 Task: Find connections with filter location Valence with filter topic #Recruitmentwith filter profile language Spanish with filter current company Ambuja Cements Limited with filter school Patna Science College with filter industry Renewable Energy Equipment Manufacturing with filter service category DJing with filter keywords title Video Game Writer
Action: Mouse pressed left at (267, 200)
Screenshot: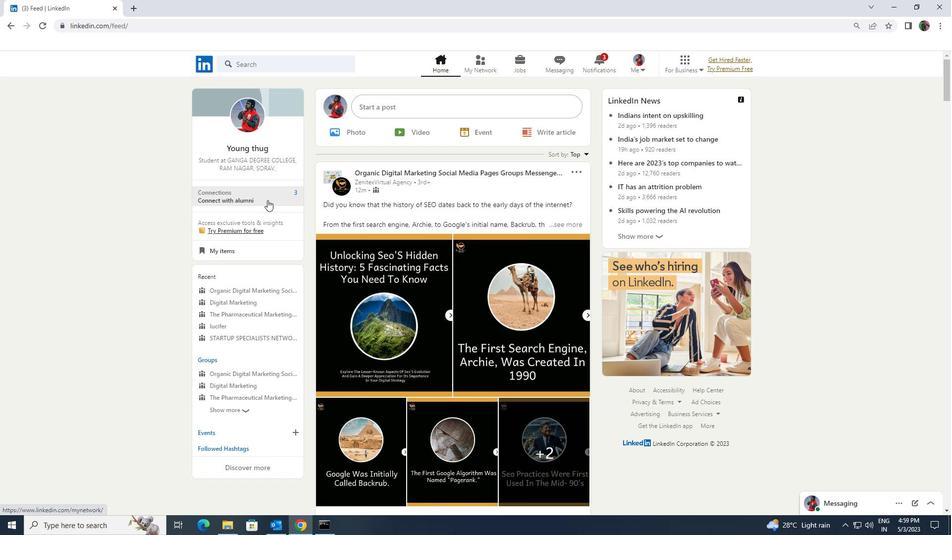 
Action: Mouse moved to (283, 120)
Screenshot: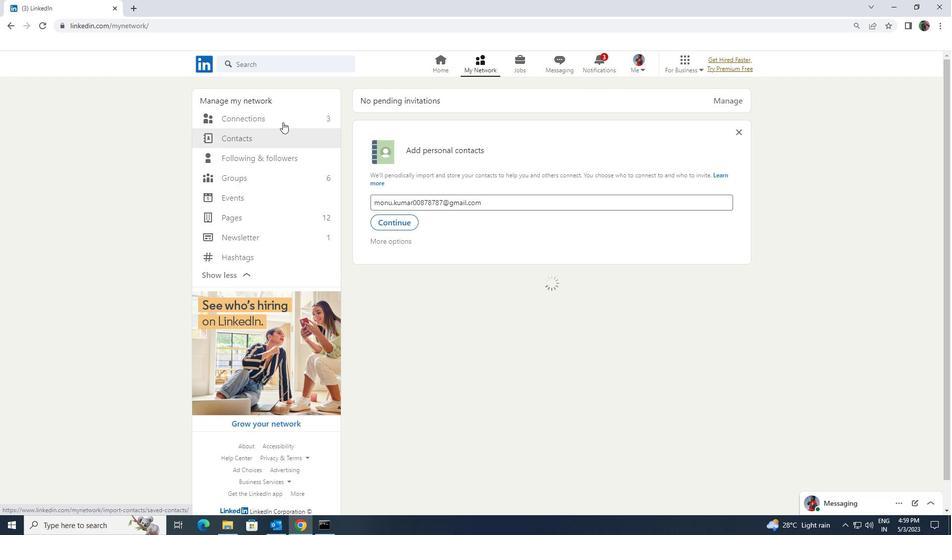 
Action: Mouse pressed left at (283, 120)
Screenshot: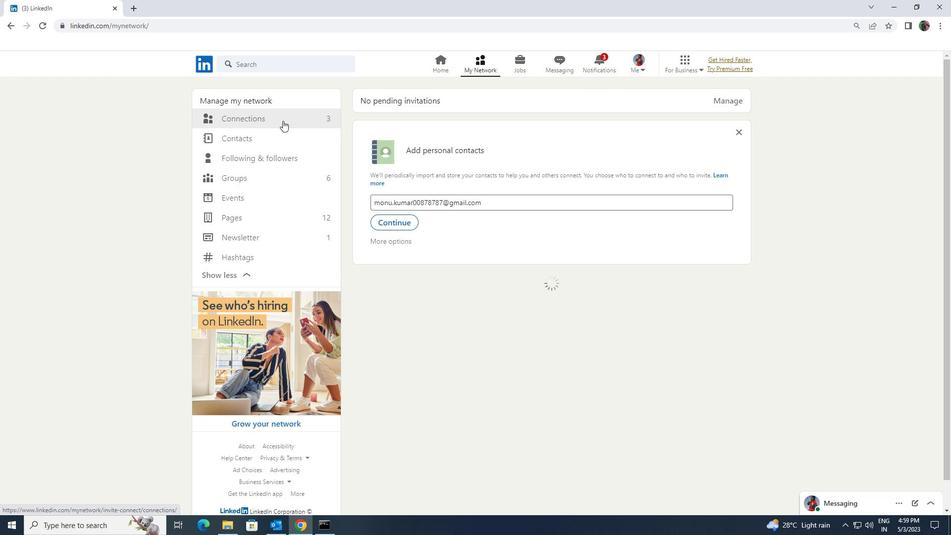 
Action: Mouse moved to (537, 121)
Screenshot: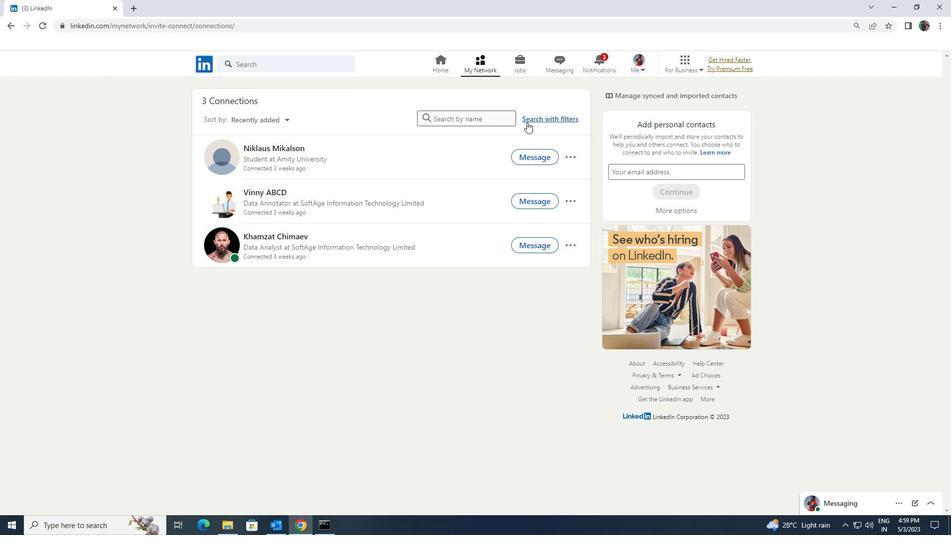 
Action: Mouse pressed left at (537, 121)
Screenshot: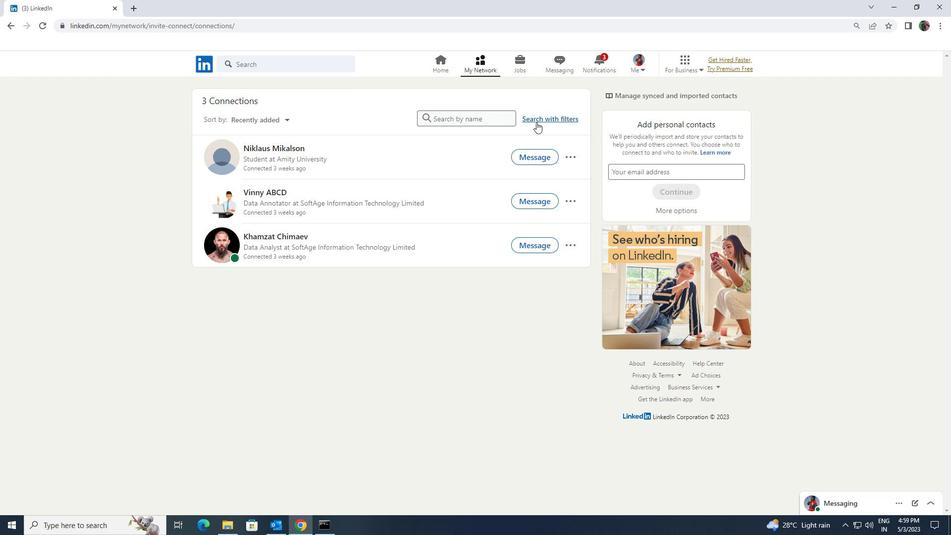 
Action: Mouse moved to (511, 91)
Screenshot: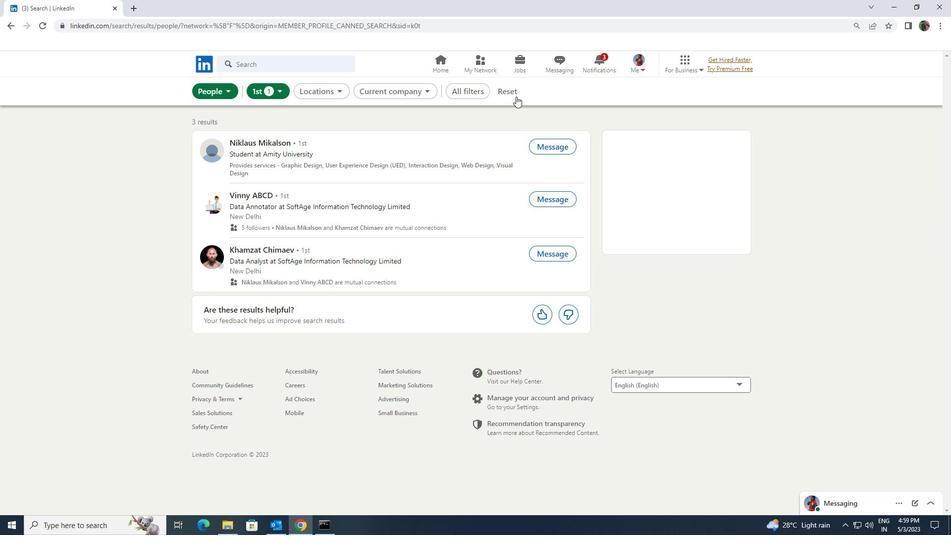 
Action: Mouse pressed left at (511, 91)
Screenshot: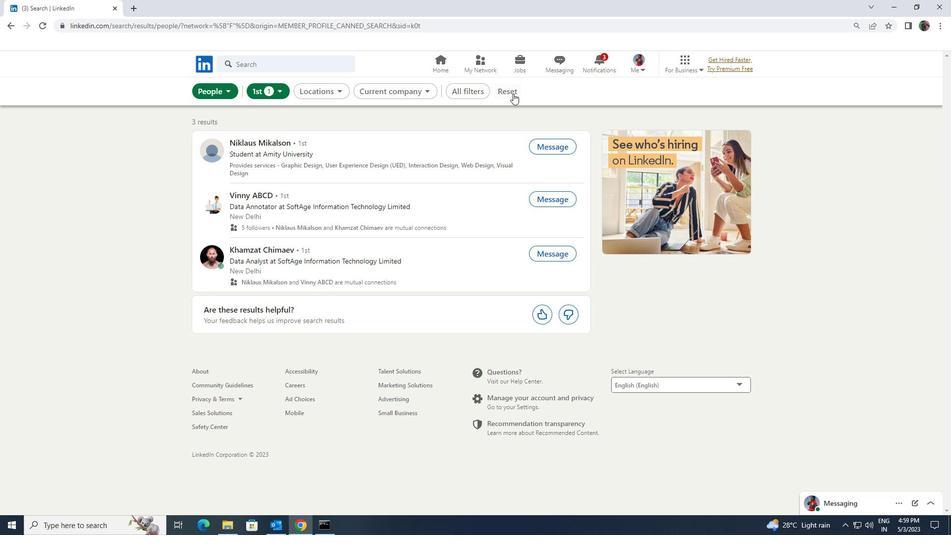 
Action: Mouse moved to (495, 88)
Screenshot: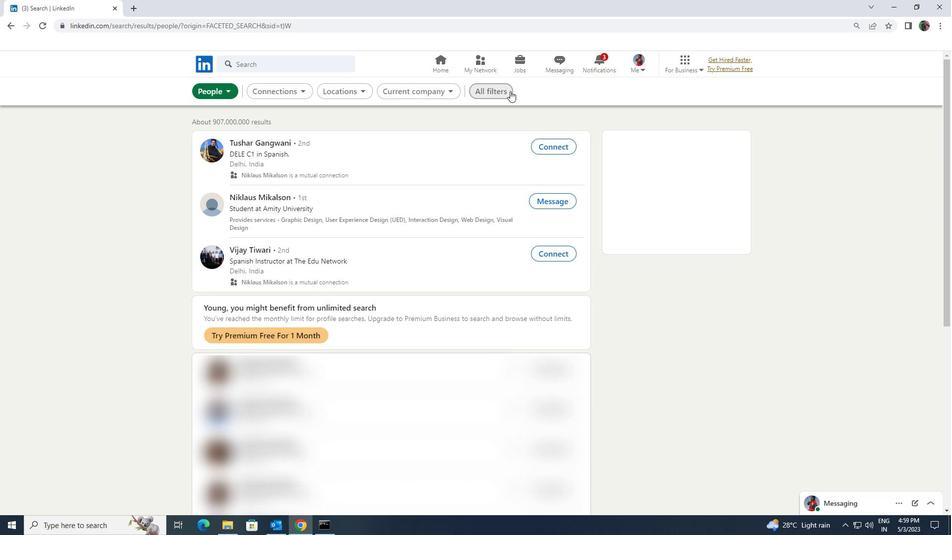 
Action: Mouse pressed left at (495, 88)
Screenshot: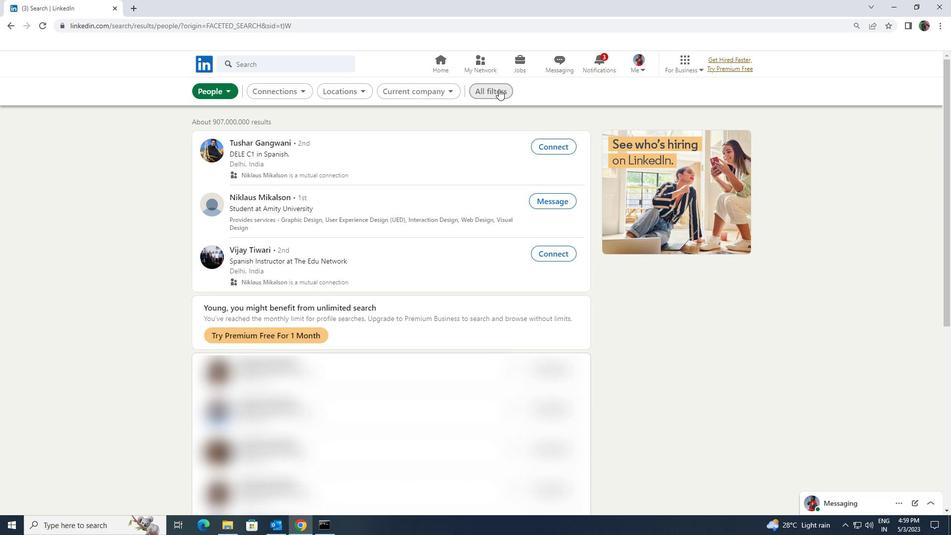 
Action: Mouse moved to (822, 384)
Screenshot: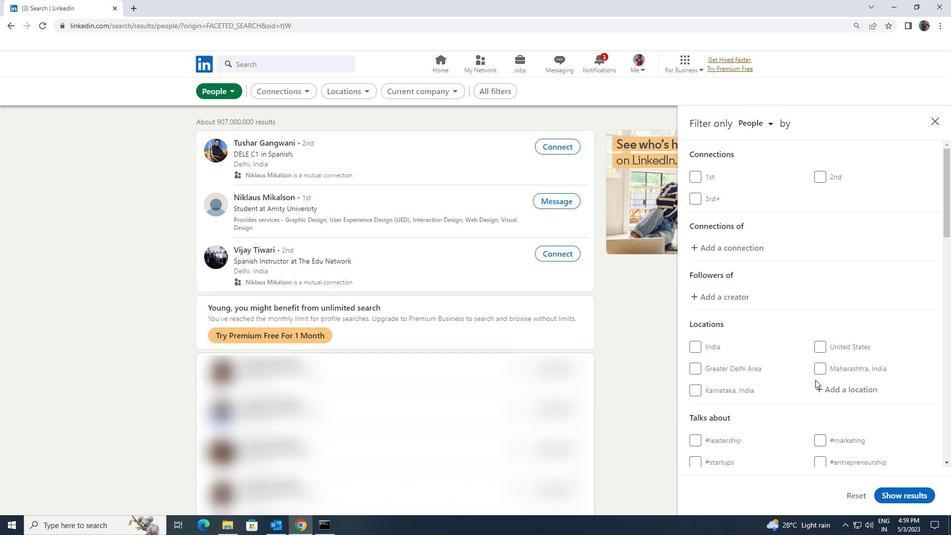 
Action: Mouse pressed left at (822, 384)
Screenshot: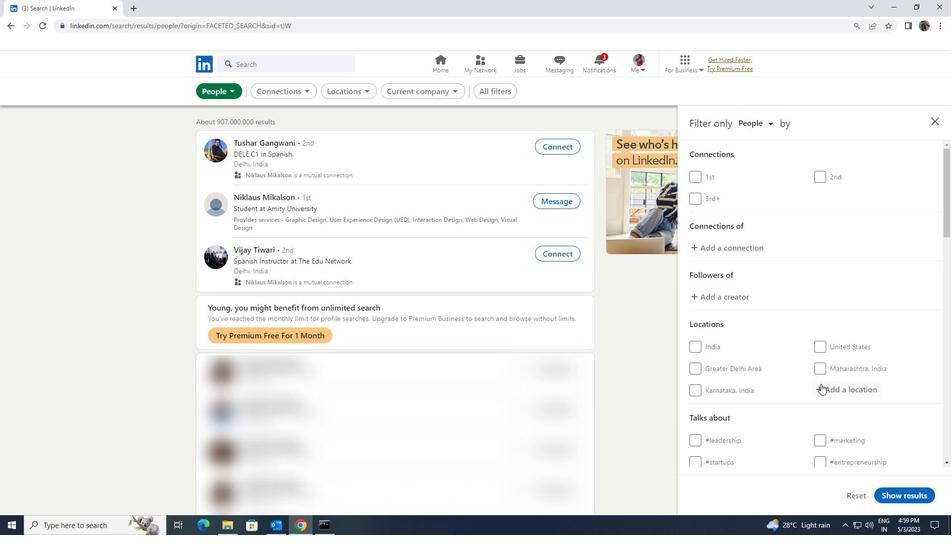 
Action: Key pressed <Key.shift>VALENCE
Screenshot: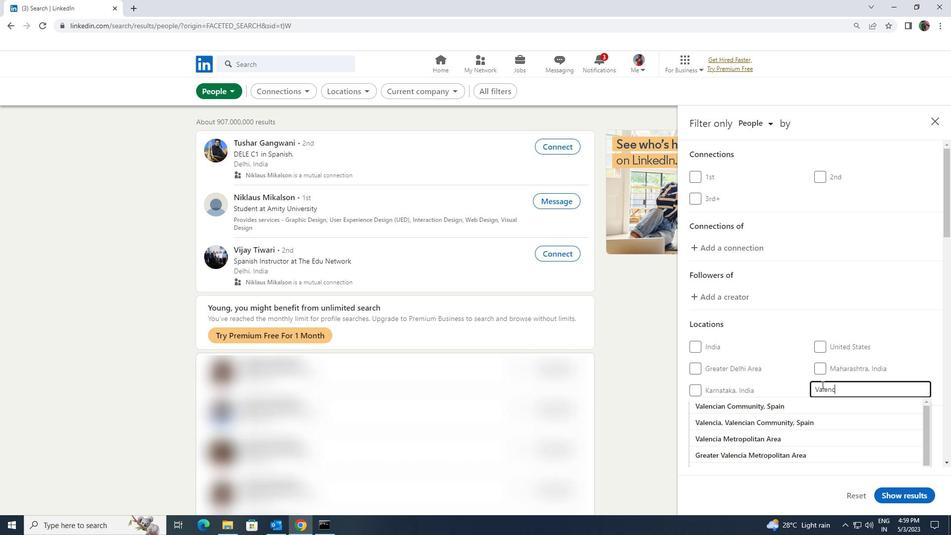 
Action: Mouse moved to (817, 401)
Screenshot: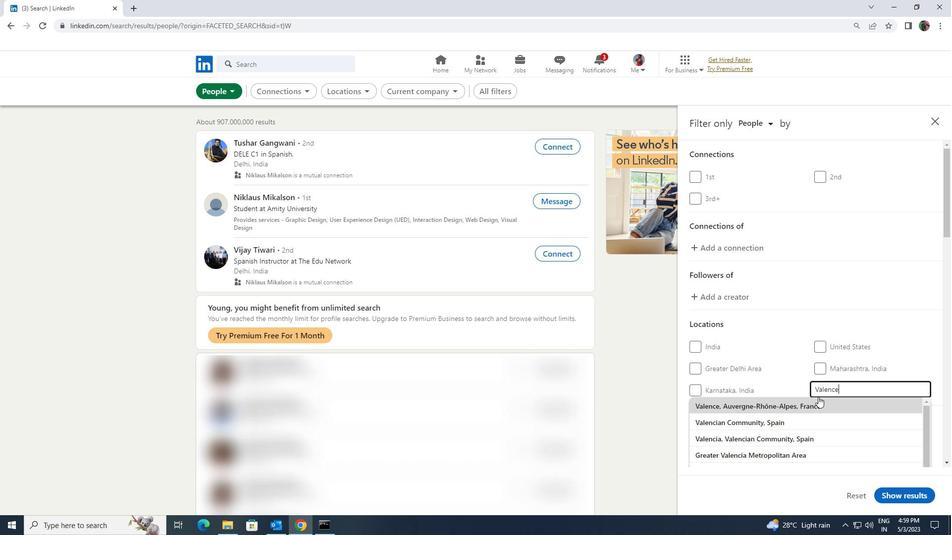 
Action: Mouse pressed left at (817, 401)
Screenshot: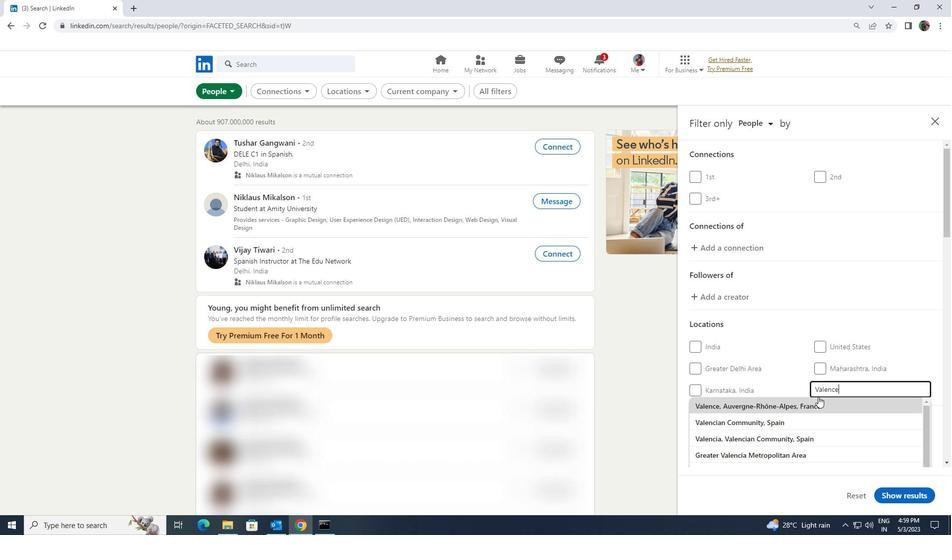 
Action: Mouse scrolled (817, 400) with delta (0, 0)
Screenshot: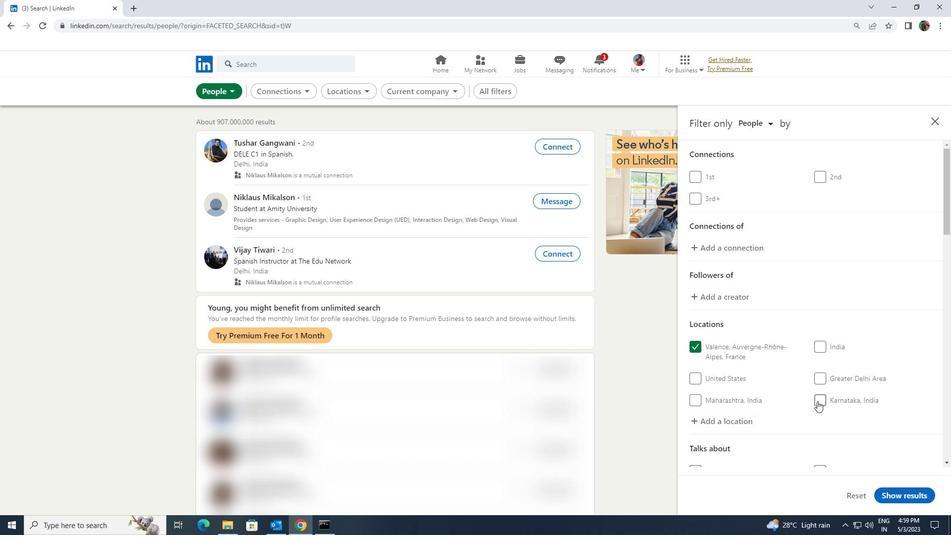 
Action: Mouse scrolled (817, 400) with delta (0, 0)
Screenshot: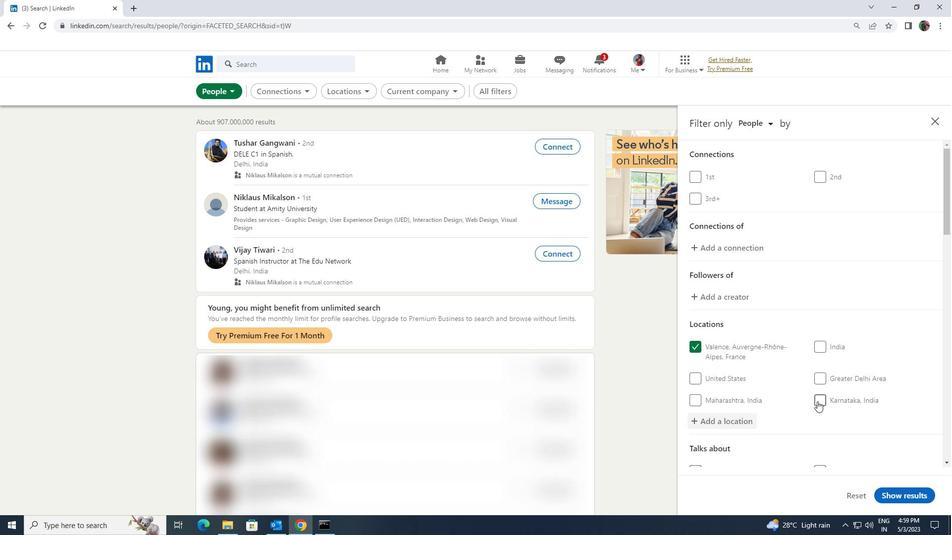
Action: Mouse moved to (825, 415)
Screenshot: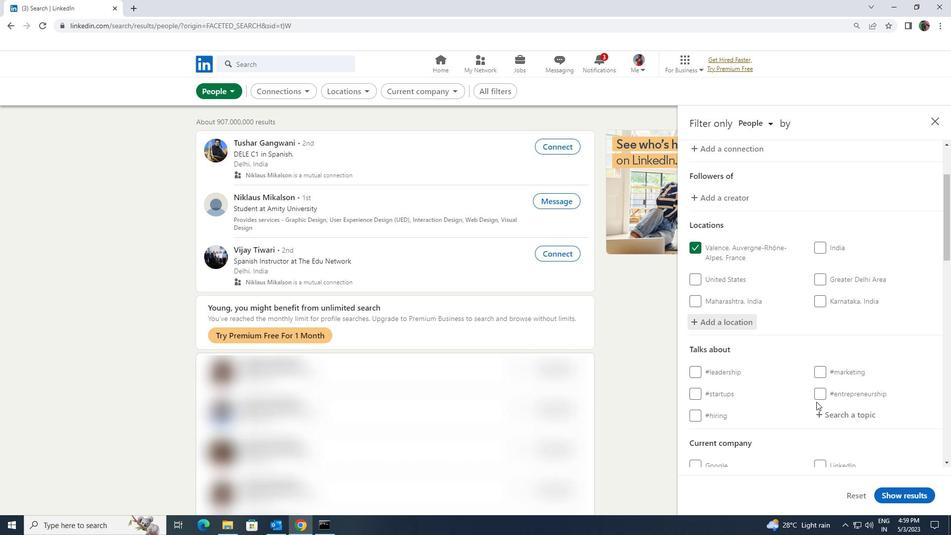 
Action: Mouse pressed left at (825, 415)
Screenshot: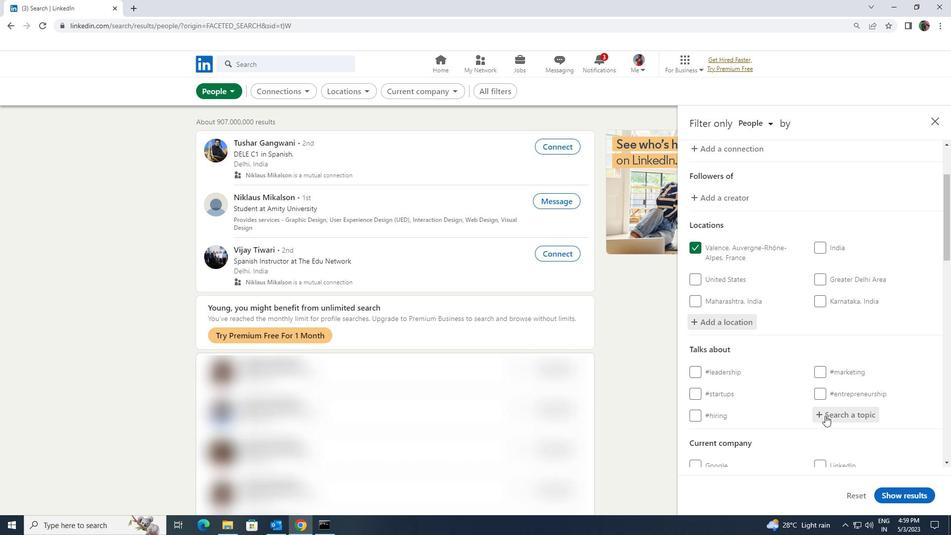 
Action: Mouse moved to (825, 416)
Screenshot: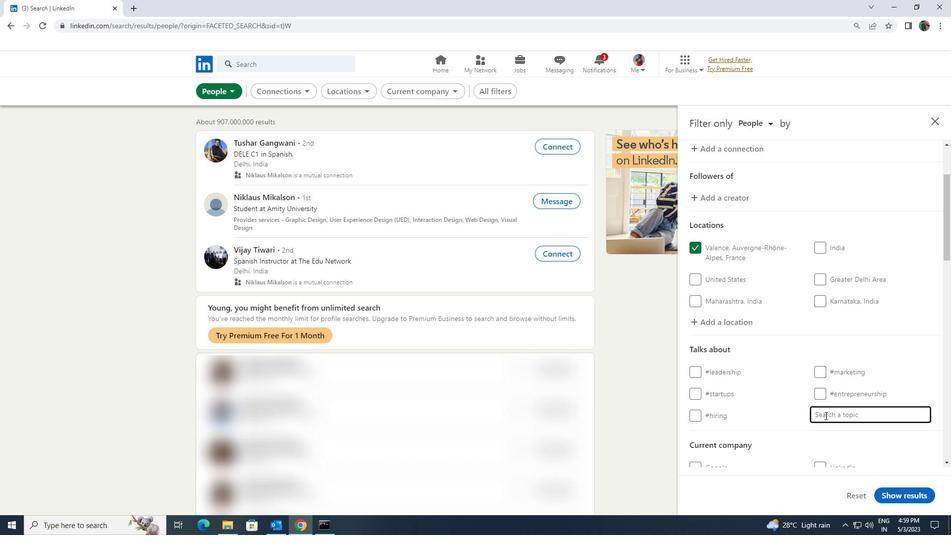 
Action: Key pressed <Key.shift><Key.shift><Key.shift><Key.shift><Key.shift><Key.shift><Key.shift><Key.shift>RECURITMENTS
Screenshot: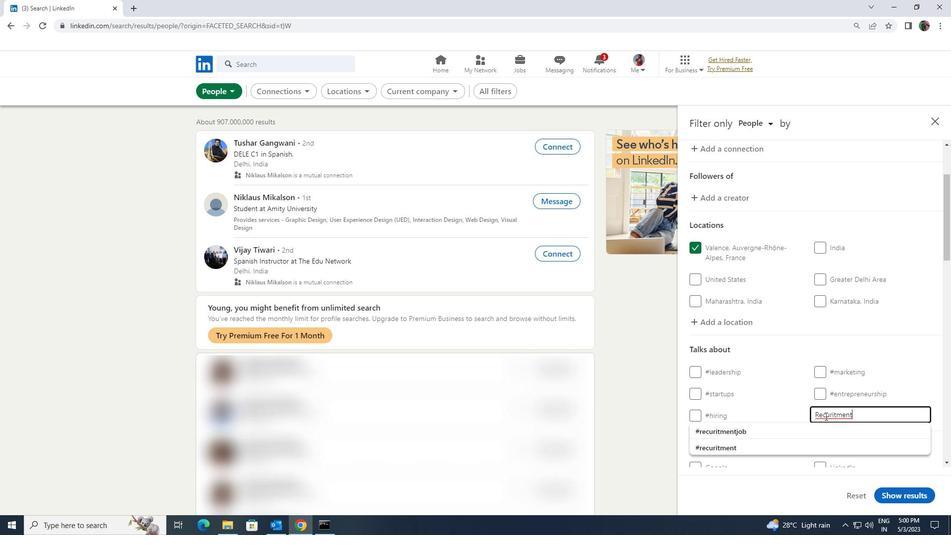 
Action: Mouse moved to (819, 424)
Screenshot: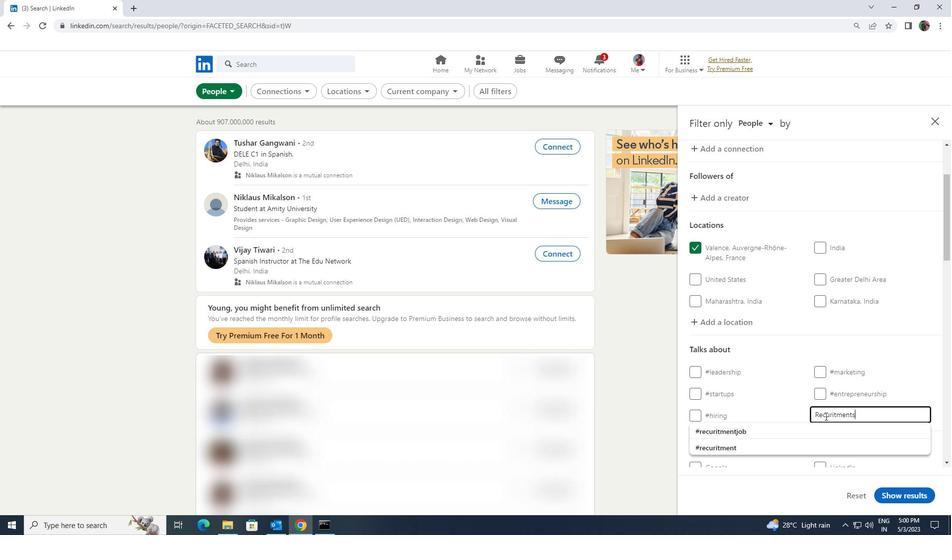 
Action: Key pressed <Key.enter>
Screenshot: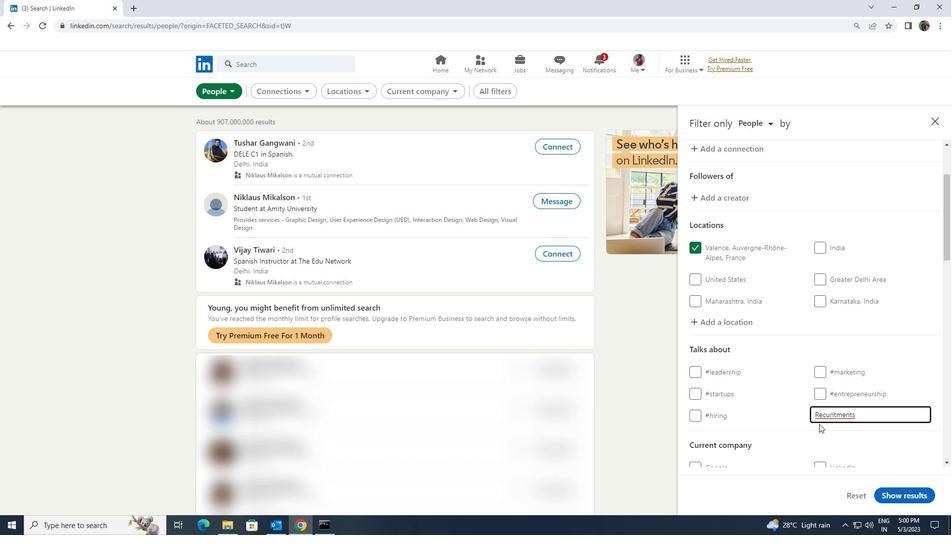 
Action: Mouse scrolled (819, 423) with delta (0, 0)
Screenshot: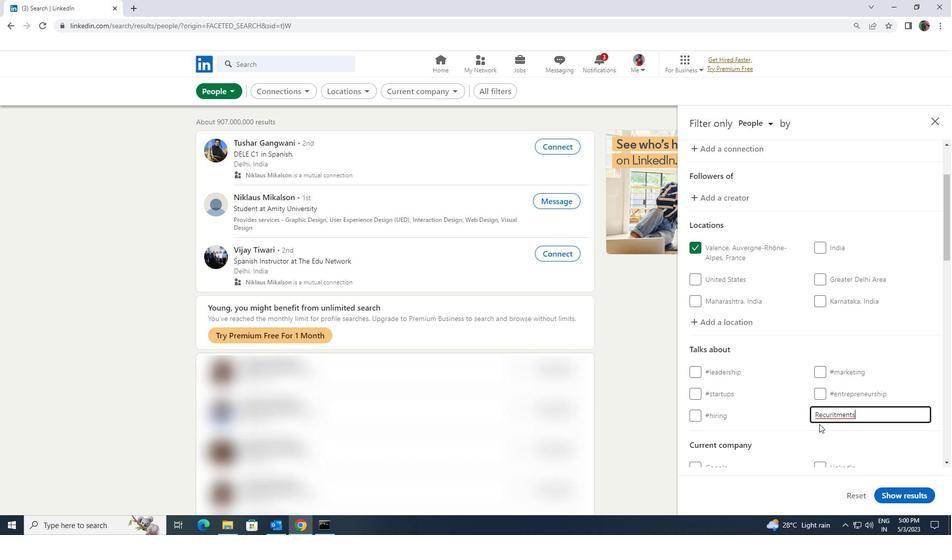 
Action: Mouse scrolled (819, 423) with delta (0, 0)
Screenshot: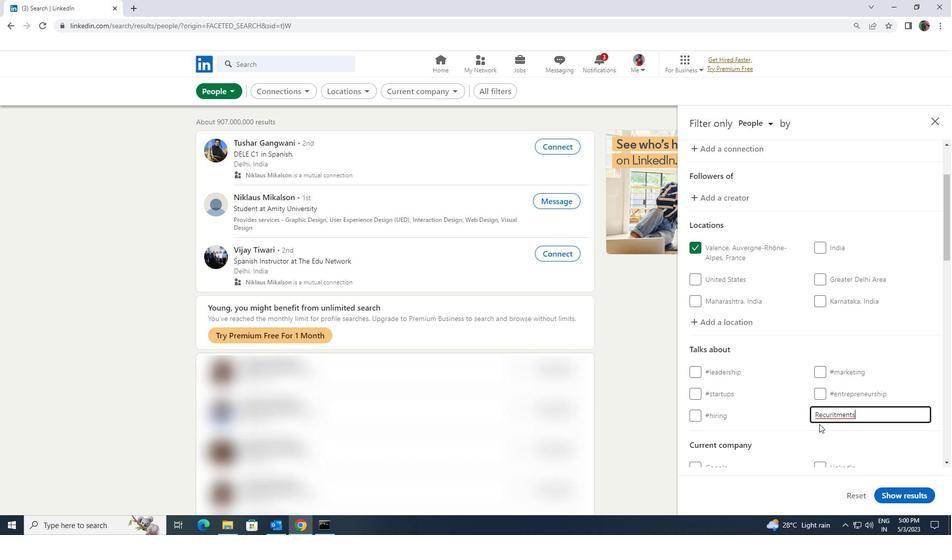 
Action: Mouse moved to (820, 420)
Screenshot: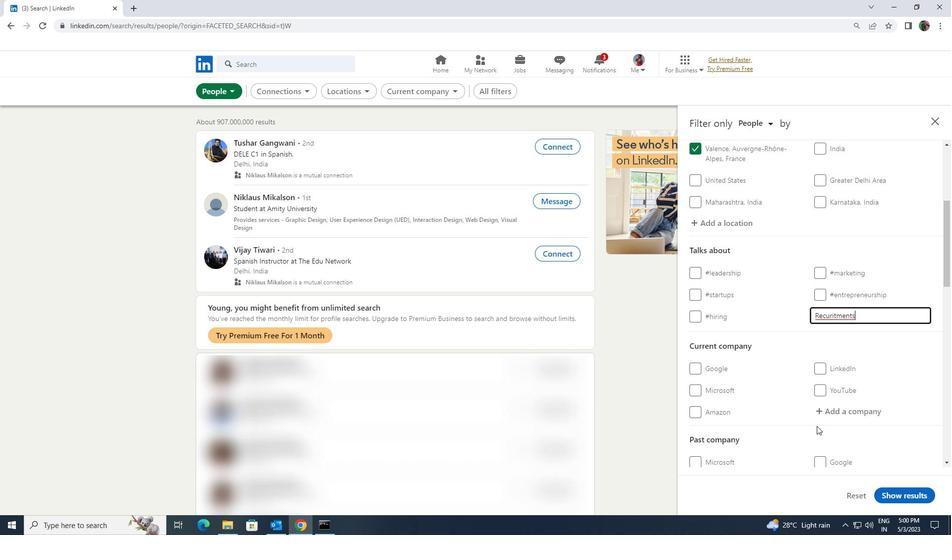 
Action: Mouse scrolled (820, 420) with delta (0, 0)
Screenshot: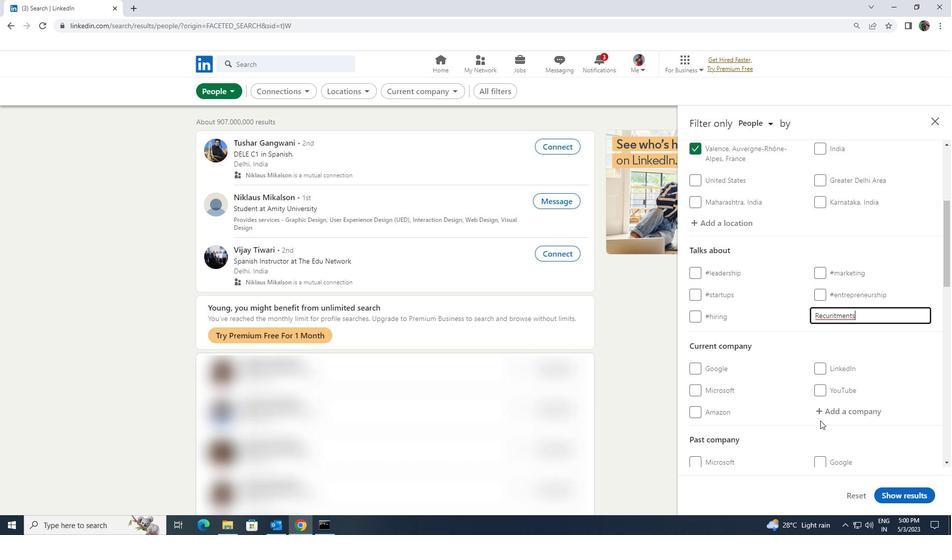 
Action: Mouse scrolled (820, 420) with delta (0, 0)
Screenshot: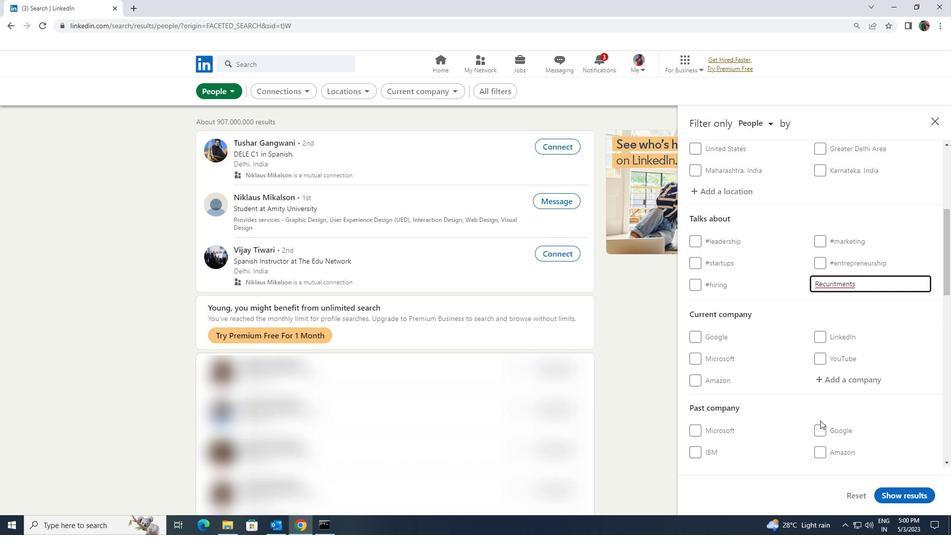 
Action: Mouse scrolled (820, 420) with delta (0, 0)
Screenshot: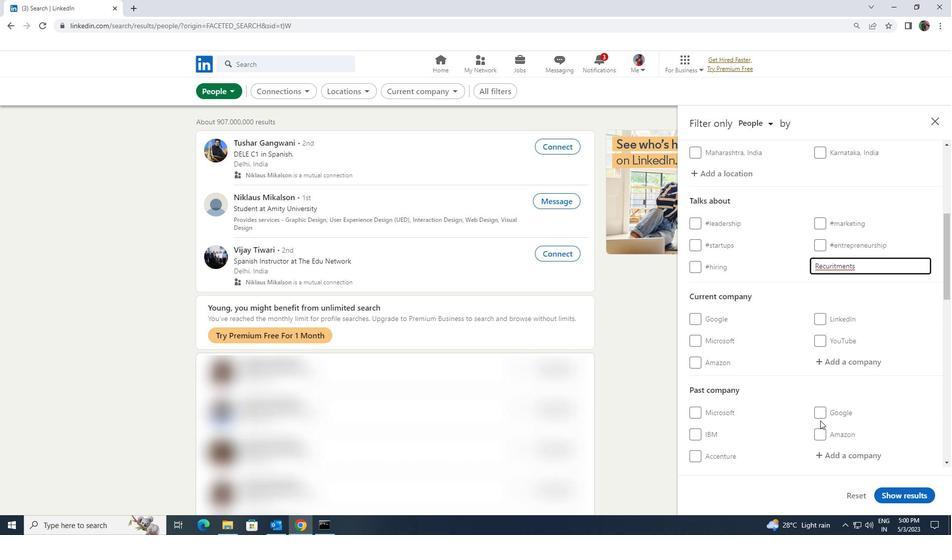 
Action: Mouse scrolled (820, 420) with delta (0, 0)
Screenshot: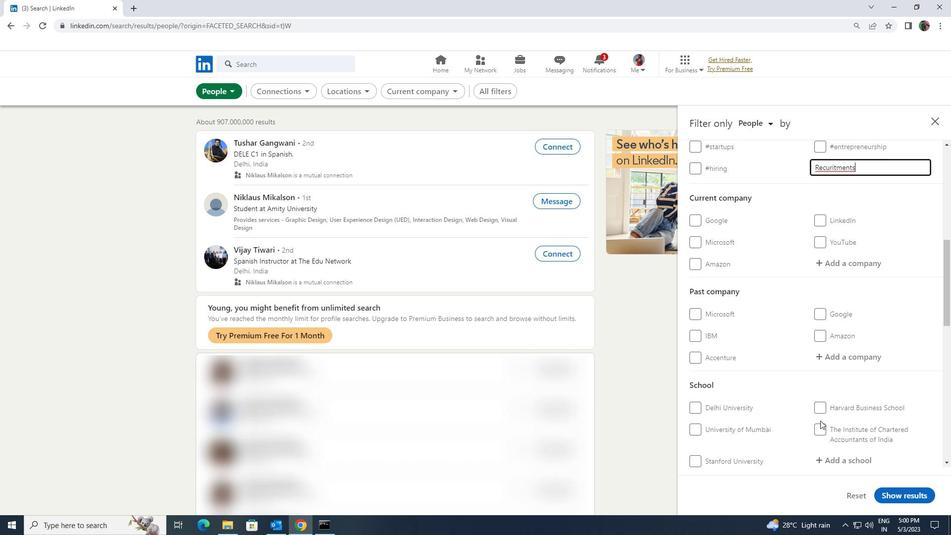 
Action: Mouse scrolled (820, 420) with delta (0, 0)
Screenshot: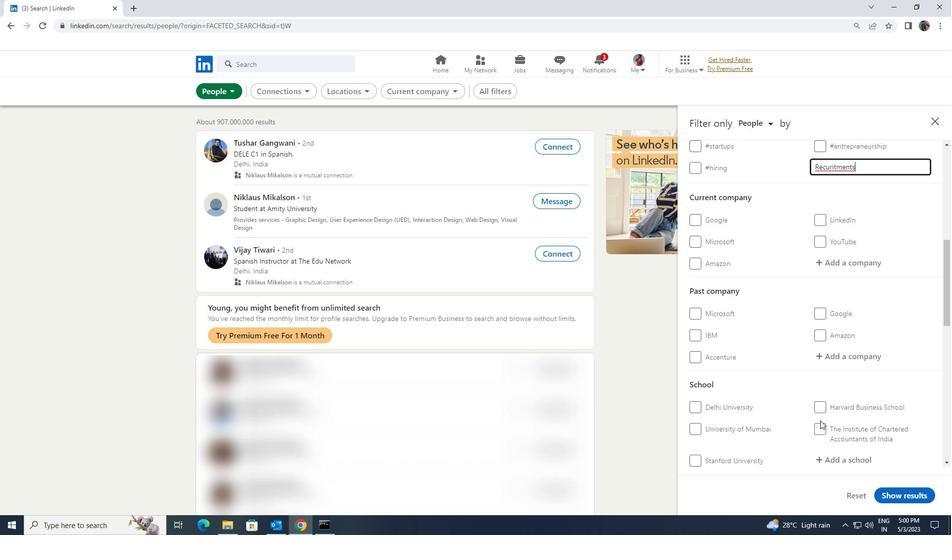 
Action: Mouse scrolled (820, 420) with delta (0, 0)
Screenshot: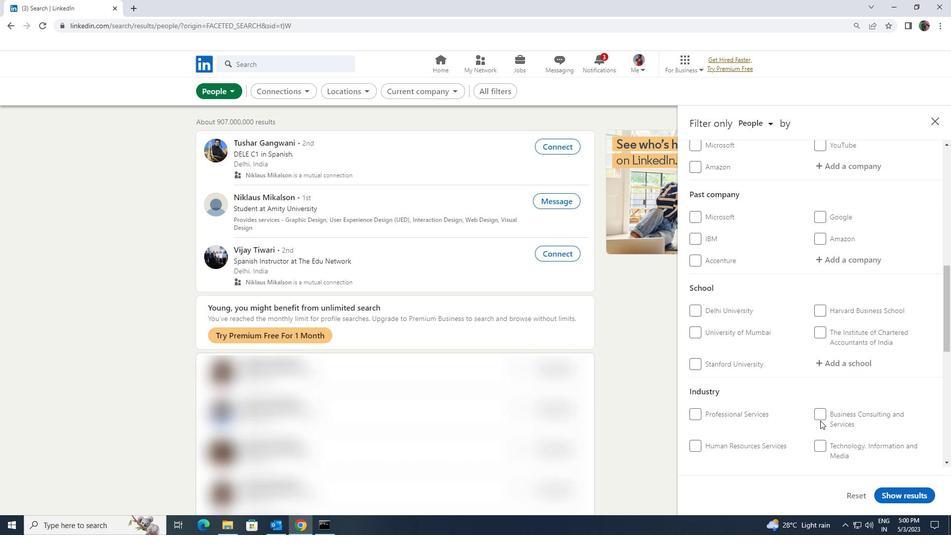 
Action: Mouse scrolled (820, 420) with delta (0, 0)
Screenshot: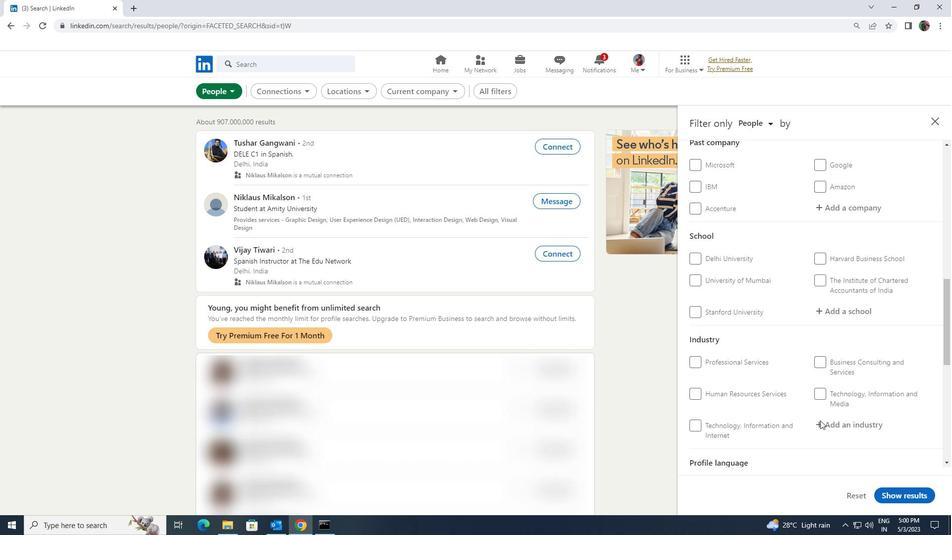 
Action: Mouse scrolled (820, 420) with delta (0, 0)
Screenshot: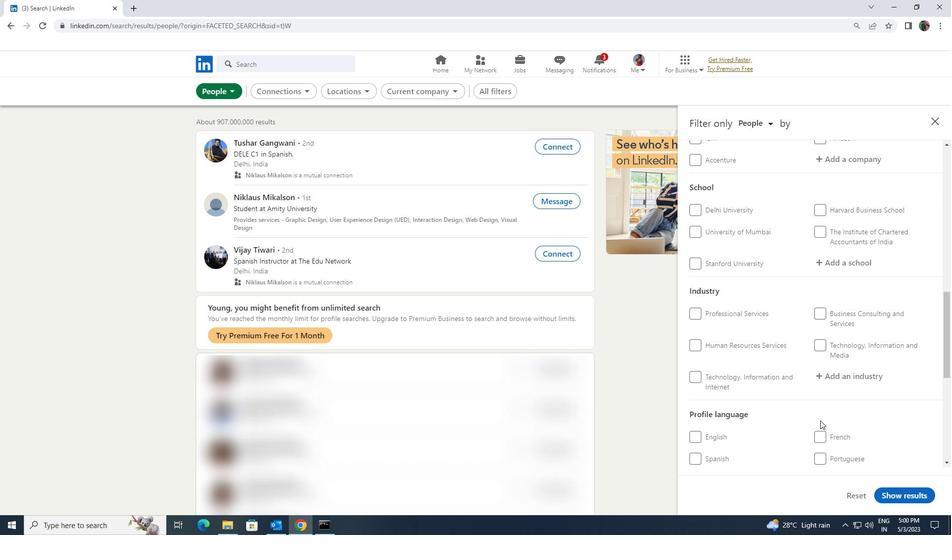 
Action: Mouse moved to (704, 407)
Screenshot: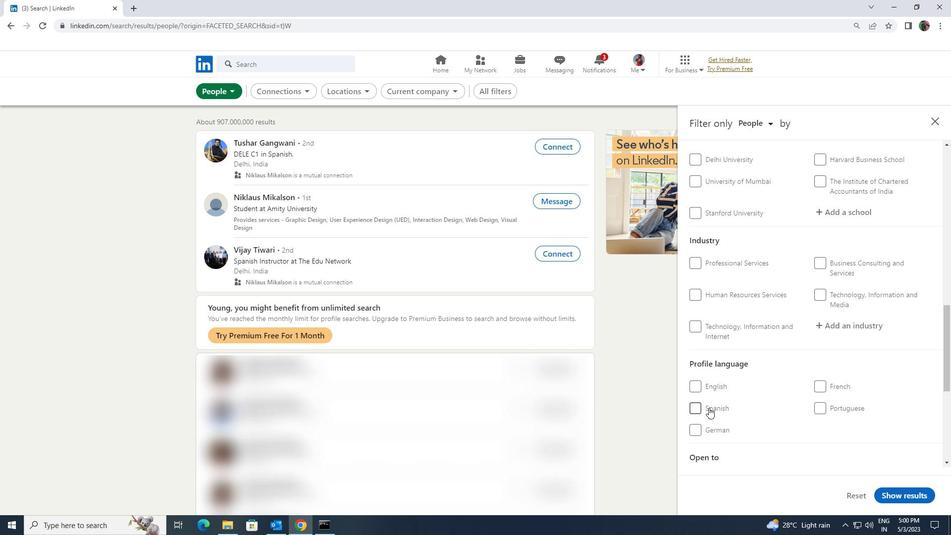 
Action: Mouse pressed left at (704, 407)
Screenshot: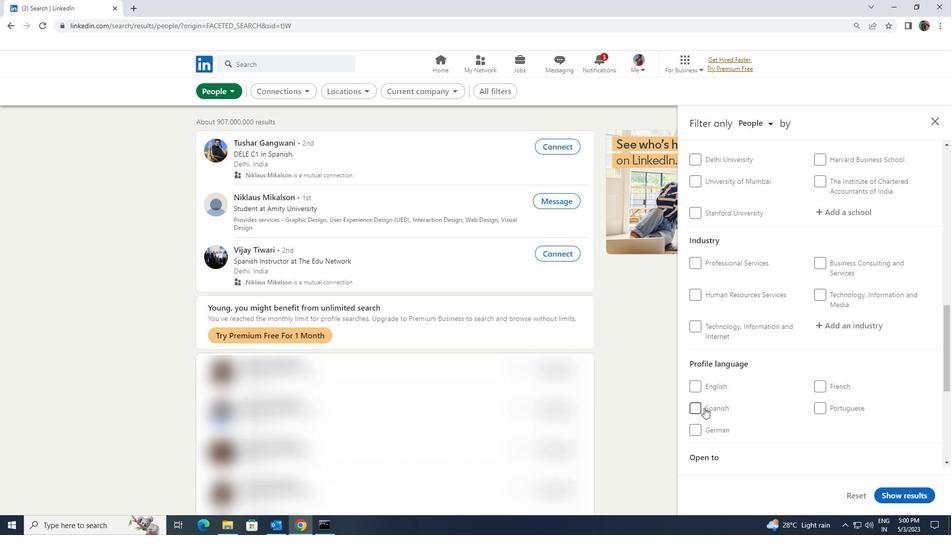 
Action: Mouse moved to (834, 400)
Screenshot: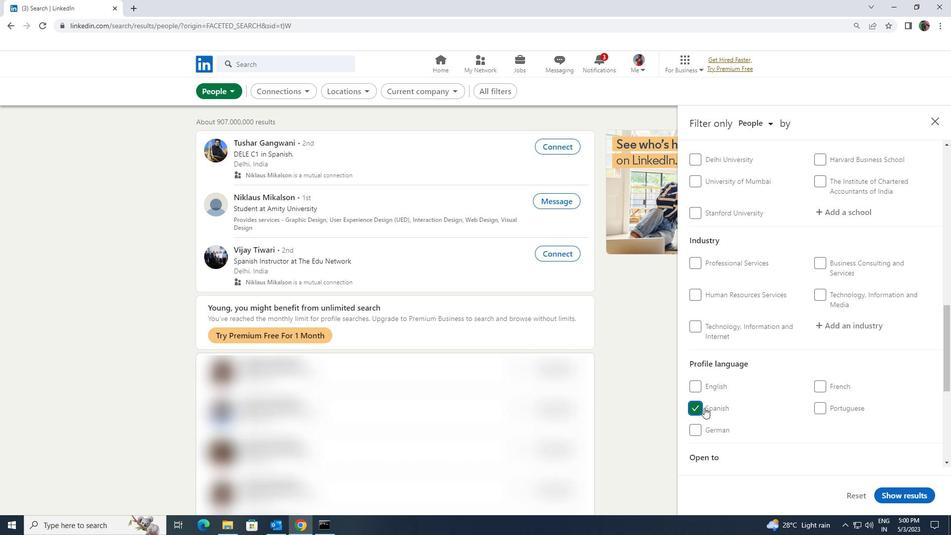 
Action: Mouse scrolled (834, 400) with delta (0, 0)
Screenshot: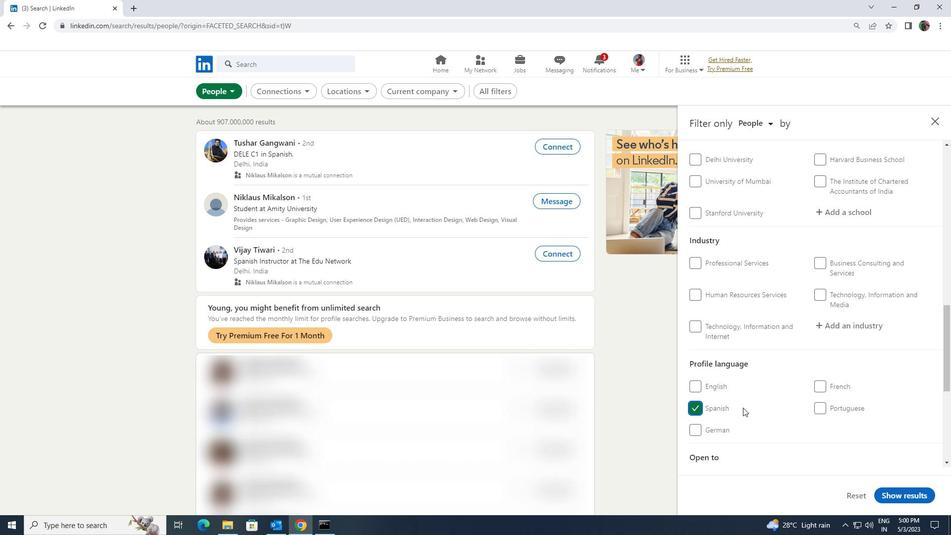 
Action: Mouse scrolled (834, 400) with delta (0, 0)
Screenshot: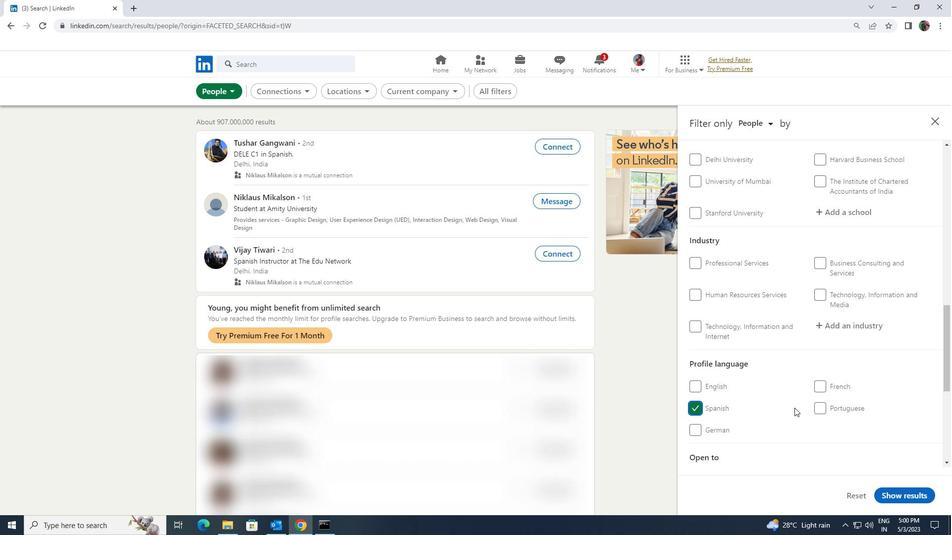 
Action: Mouse scrolled (834, 400) with delta (0, 0)
Screenshot: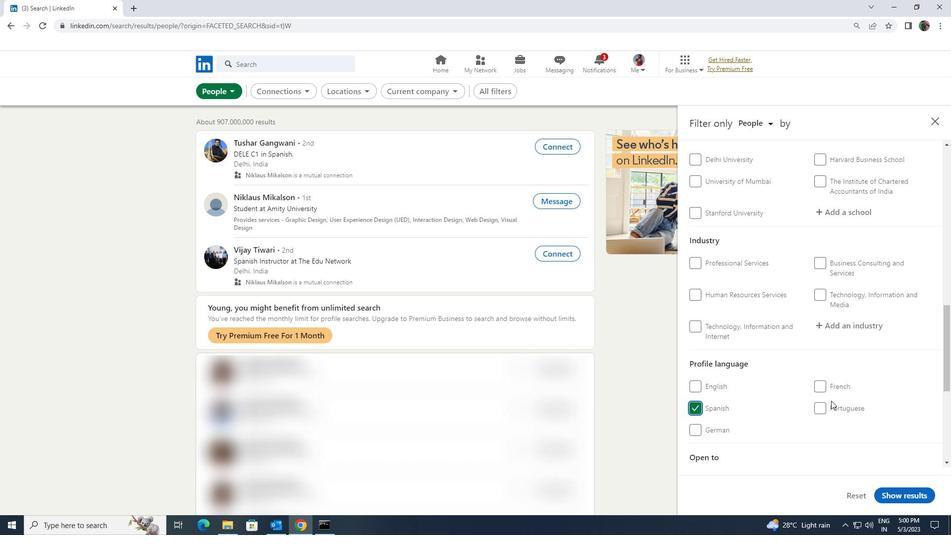 
Action: Mouse scrolled (834, 400) with delta (0, 0)
Screenshot: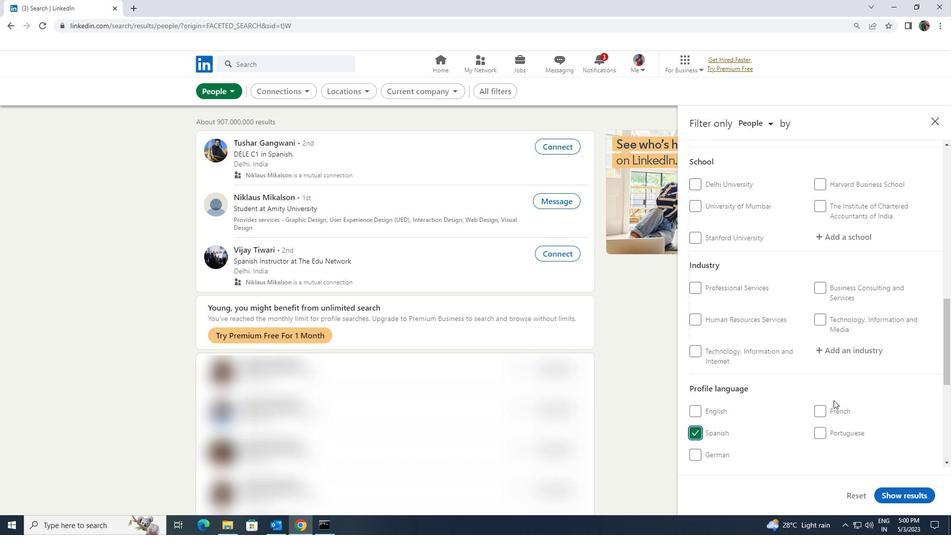 
Action: Mouse scrolled (834, 400) with delta (0, 0)
Screenshot: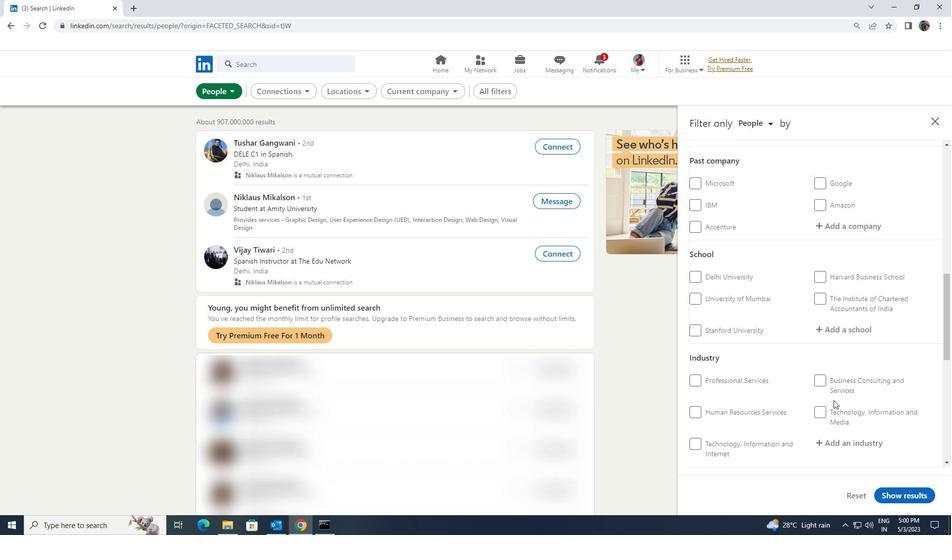 
Action: Mouse scrolled (834, 400) with delta (0, 0)
Screenshot: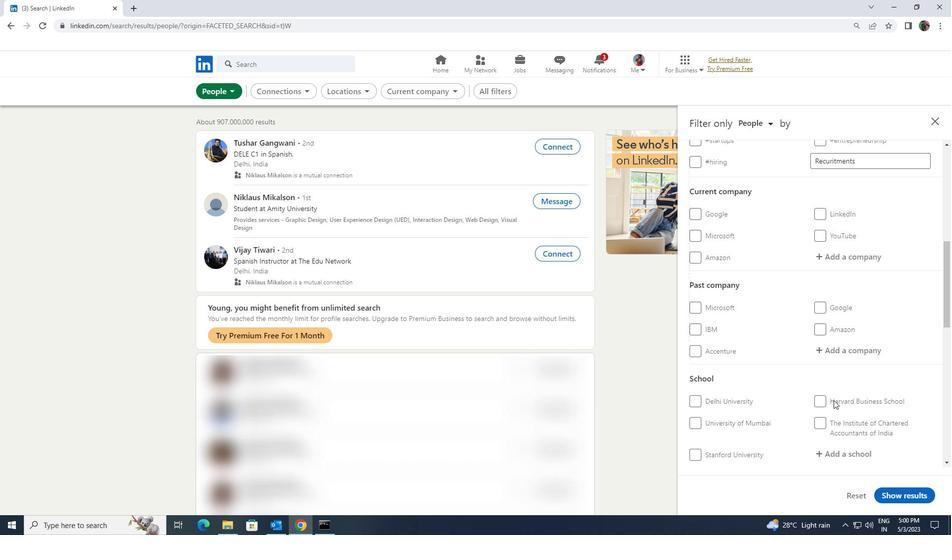 
Action: Mouse moved to (834, 312)
Screenshot: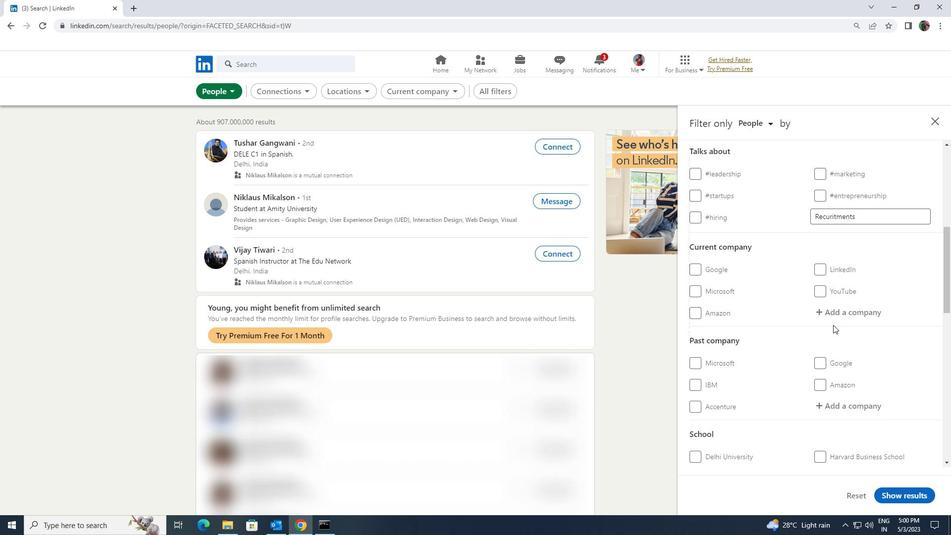 
Action: Mouse pressed left at (834, 312)
Screenshot: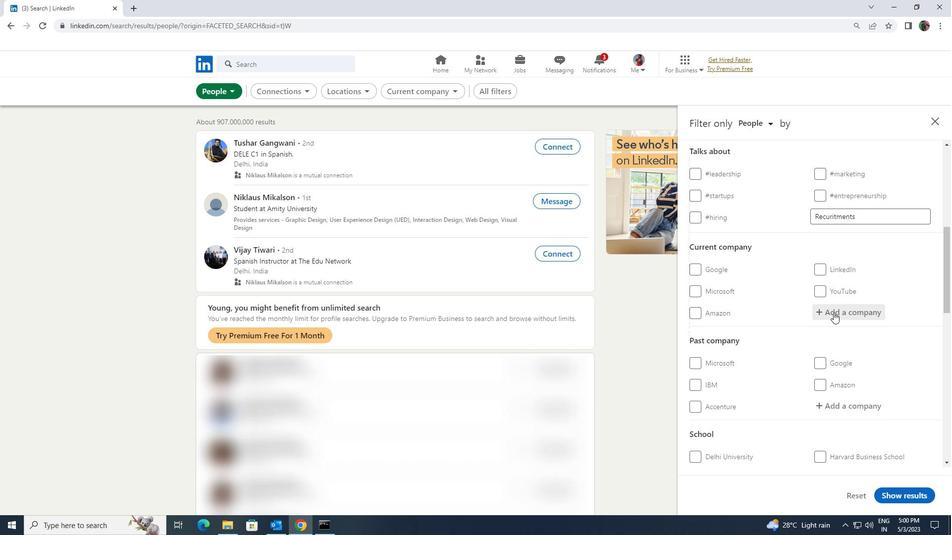 
Action: Key pressed <Key.shift>AMN<Key.backspace>BUJ
Screenshot: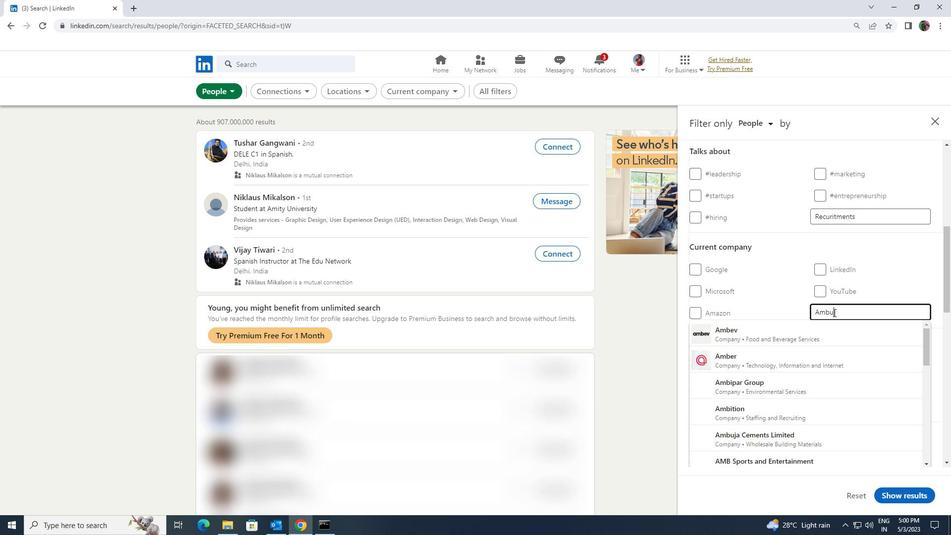 
Action: Mouse moved to (828, 326)
Screenshot: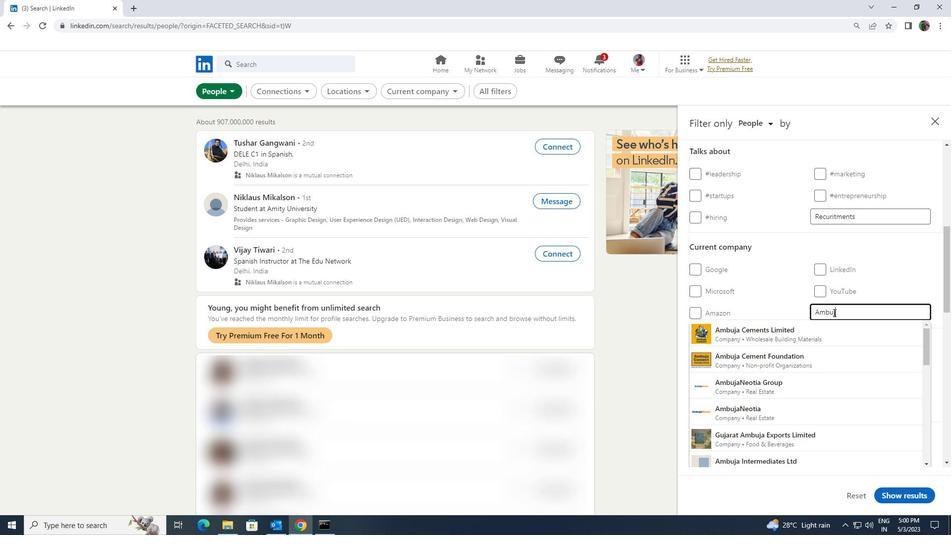 
Action: Mouse pressed left at (828, 326)
Screenshot: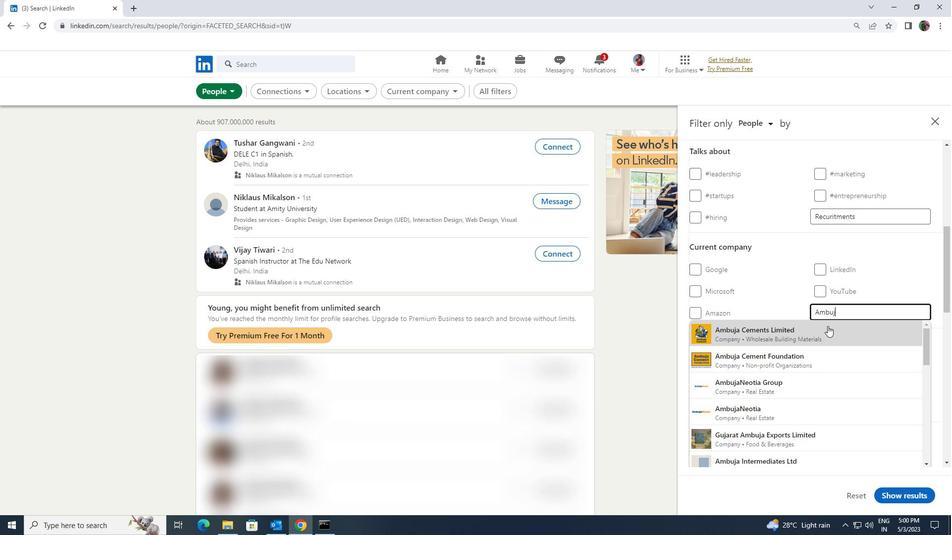 
Action: Mouse scrolled (828, 325) with delta (0, 0)
Screenshot: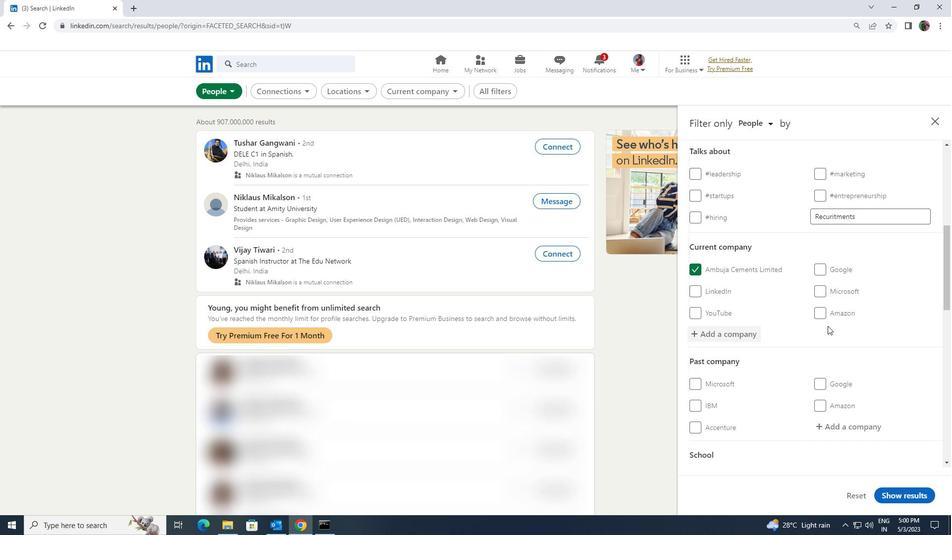 
Action: Mouse scrolled (828, 325) with delta (0, 0)
Screenshot: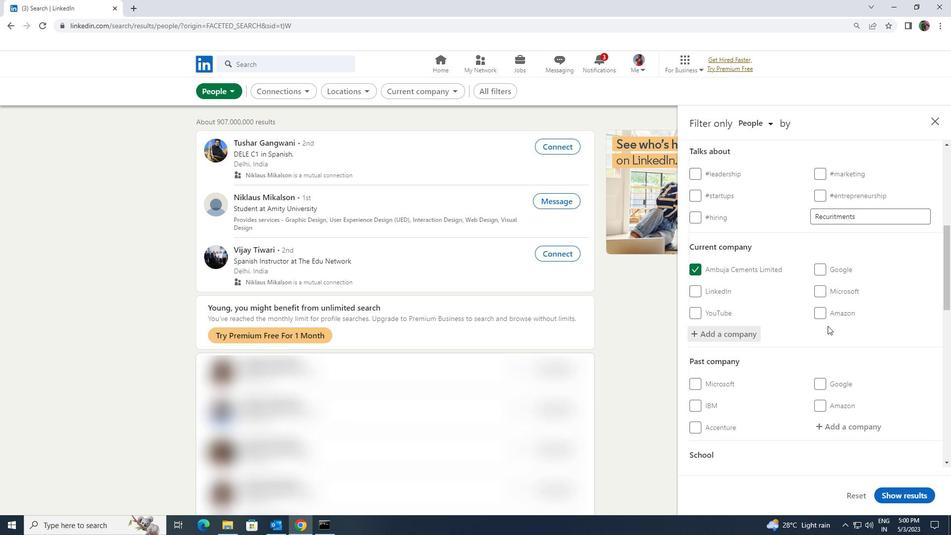 
Action: Mouse moved to (828, 327)
Screenshot: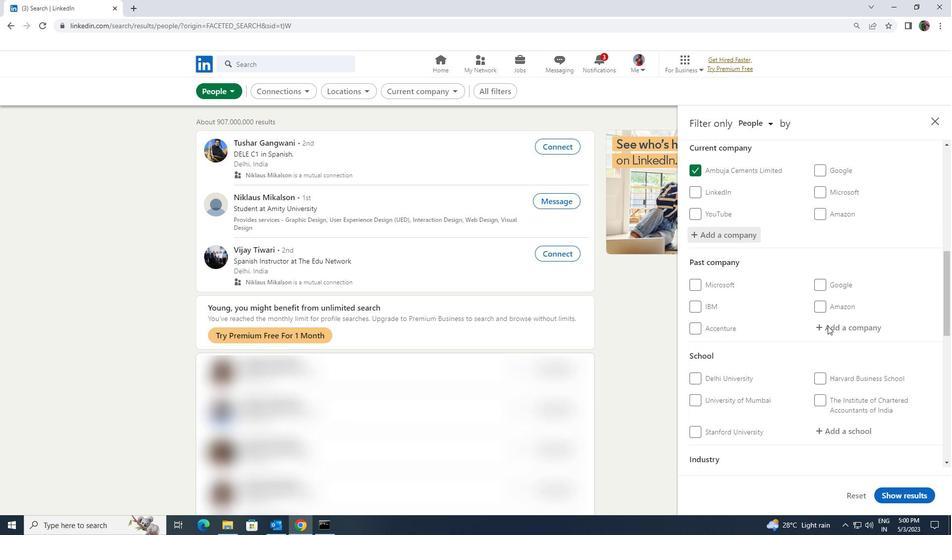 
Action: Mouse scrolled (828, 327) with delta (0, 0)
Screenshot: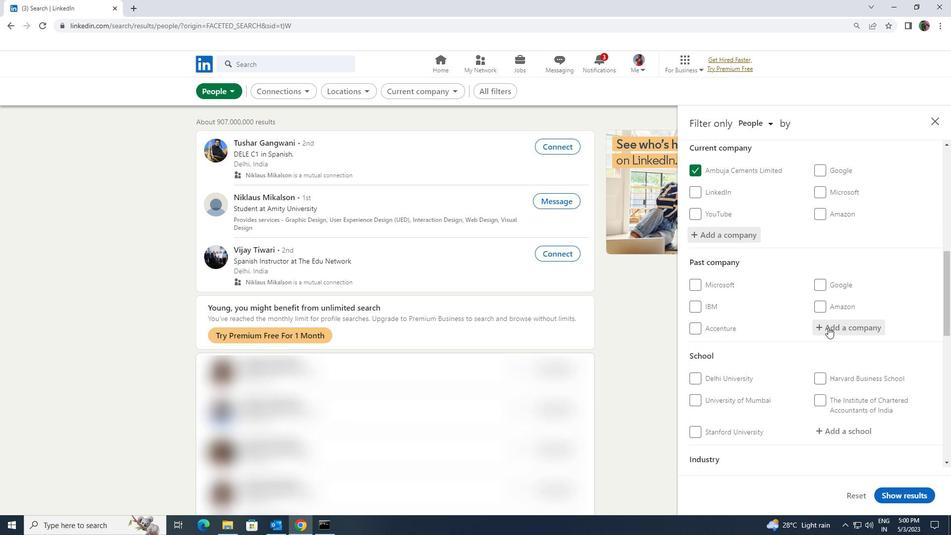 
Action: Mouse moved to (837, 382)
Screenshot: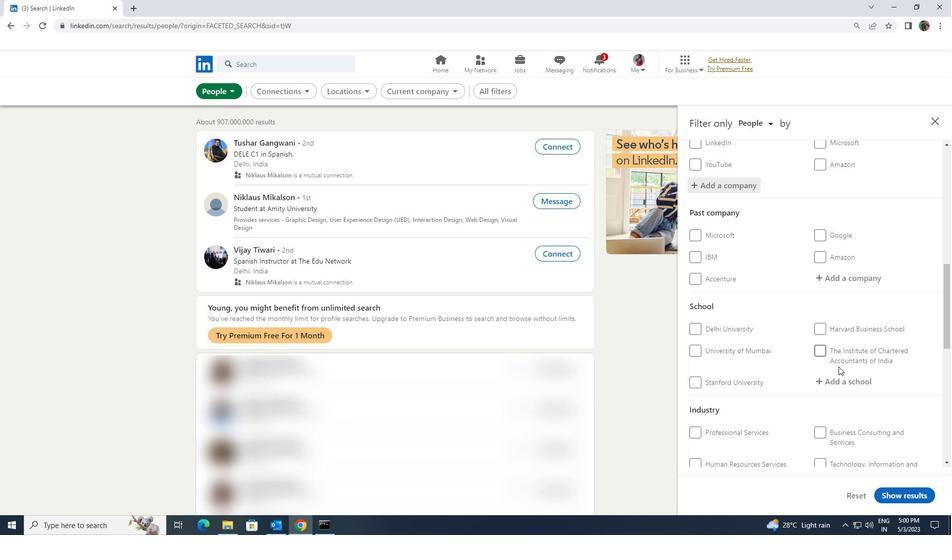 
Action: Mouse pressed left at (837, 382)
Screenshot: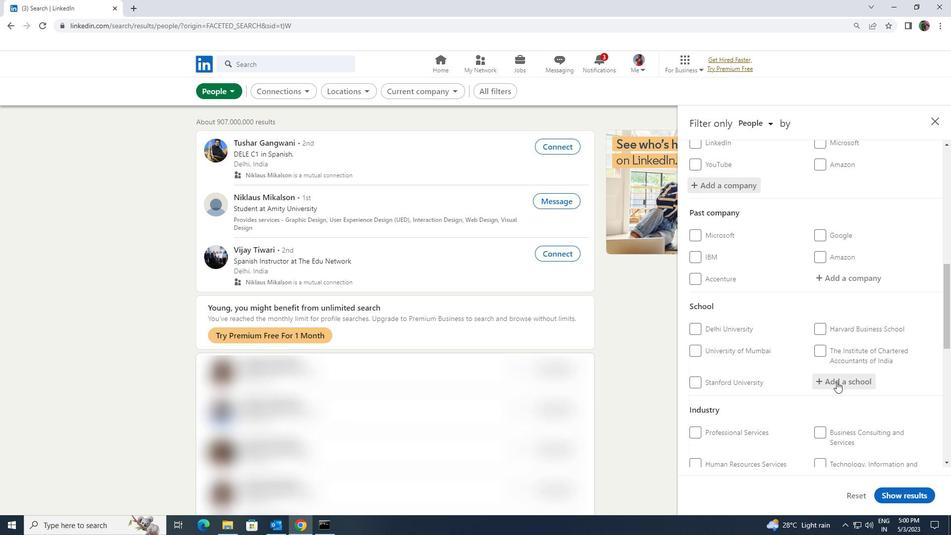
Action: Mouse moved to (834, 382)
Screenshot: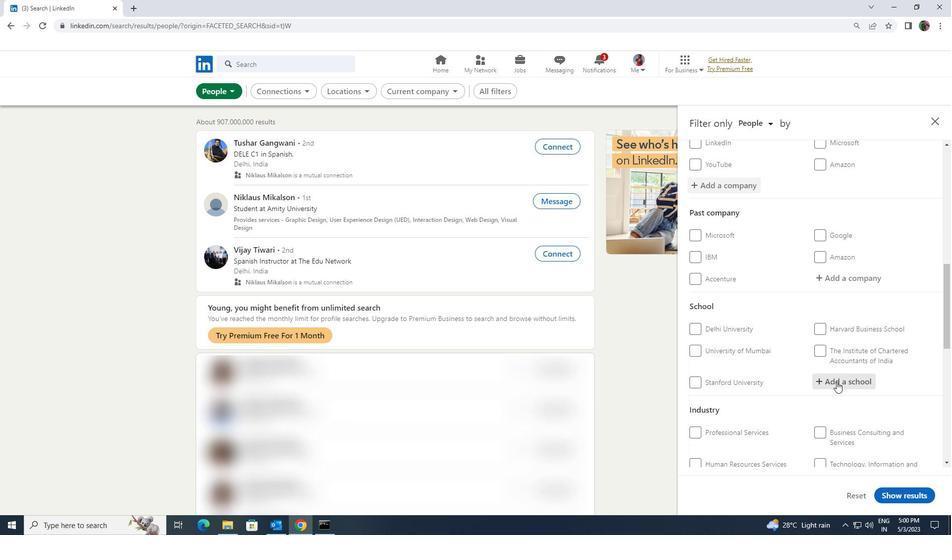 
Action: Key pressed <Key.shift>PATNA<Key.space><Key.shift>COLLEGE<Key.space><Key.shift><Key.shift><Key.shift><Key.shift><Key.shift><Key.shift><Key.shift>OF<Key.space>SCI
Screenshot: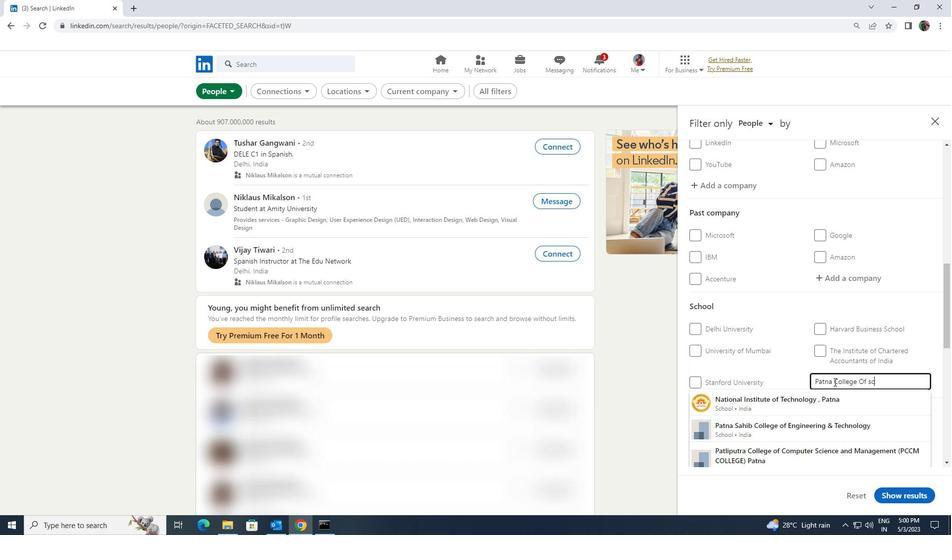 
Action: Mouse moved to (829, 394)
Screenshot: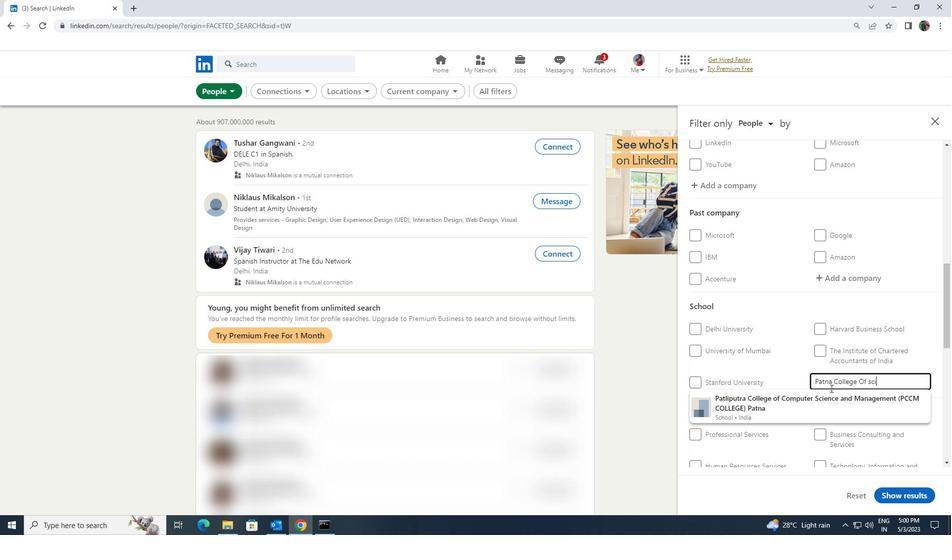 
Action: Mouse pressed left at (829, 394)
Screenshot: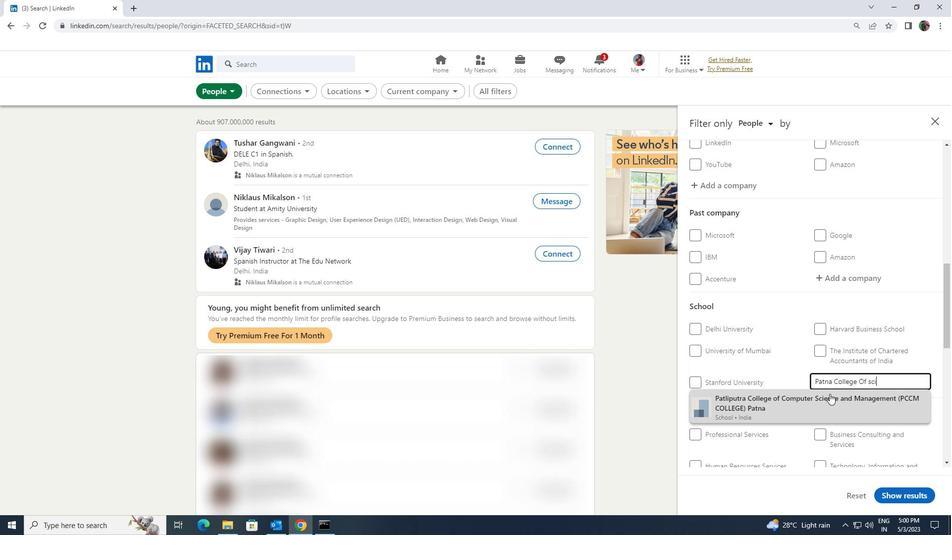 
Action: Mouse scrolled (829, 393) with delta (0, 0)
Screenshot: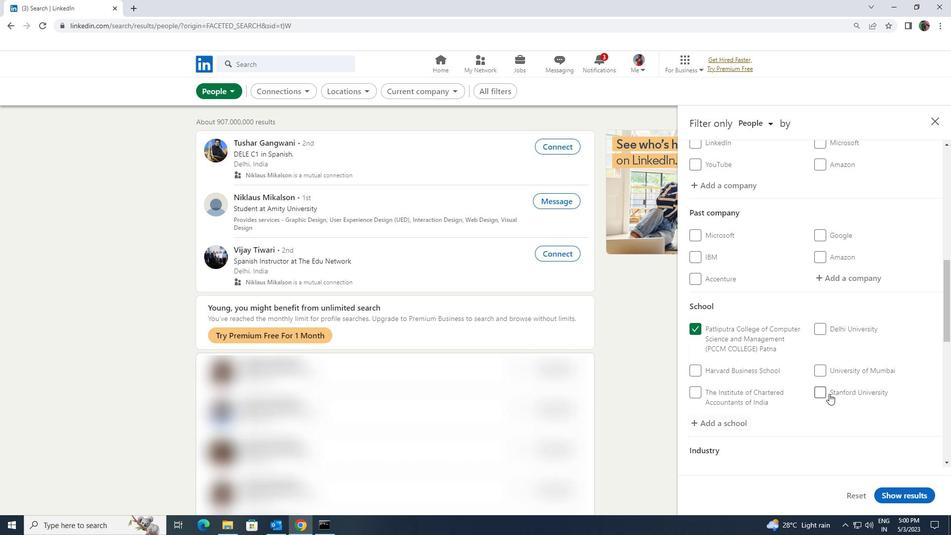 
Action: Mouse scrolled (829, 393) with delta (0, 0)
Screenshot: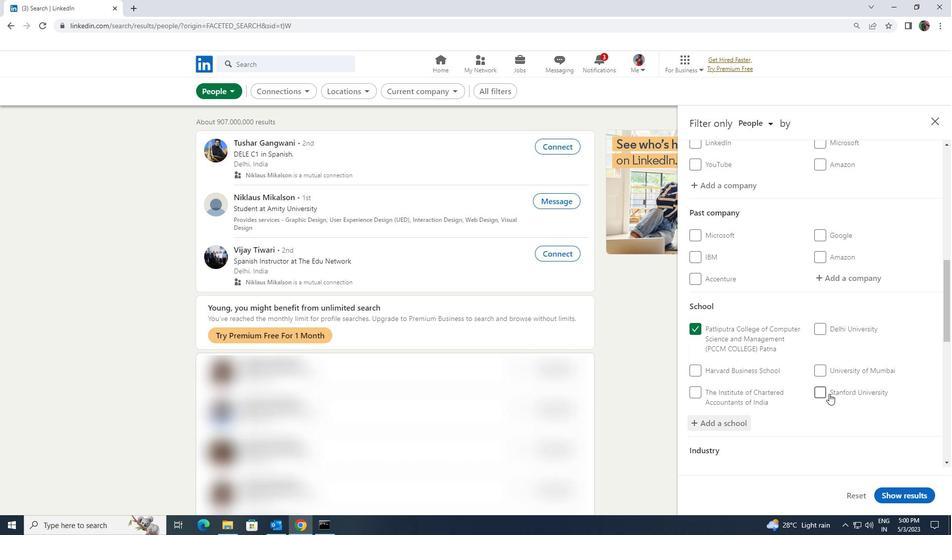 
Action: Mouse moved to (832, 391)
Screenshot: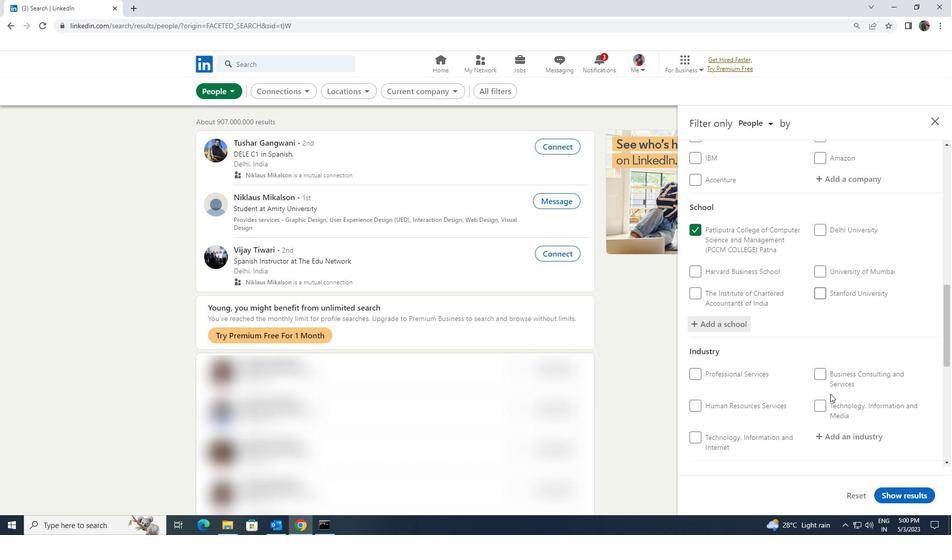
Action: Mouse scrolled (832, 391) with delta (0, 0)
Screenshot: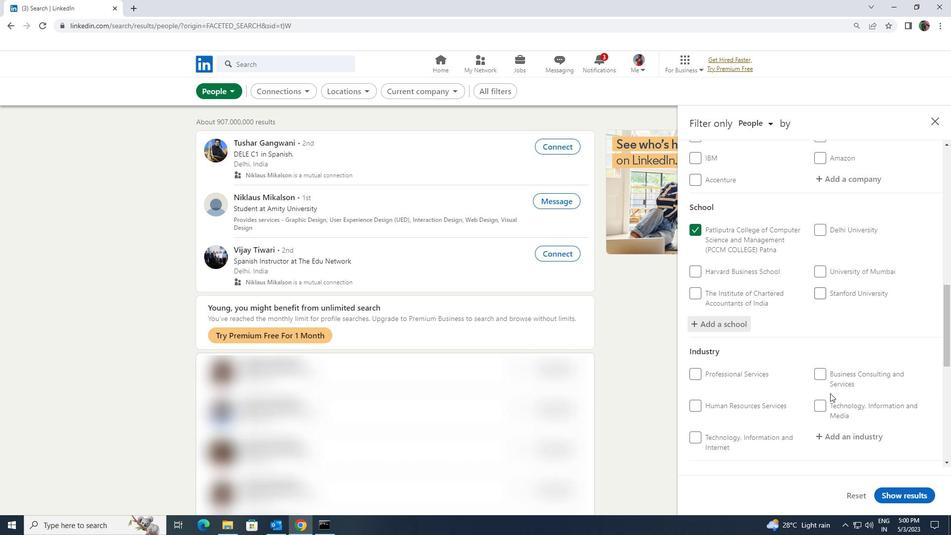 
Action: Mouse scrolled (832, 391) with delta (0, 0)
Screenshot: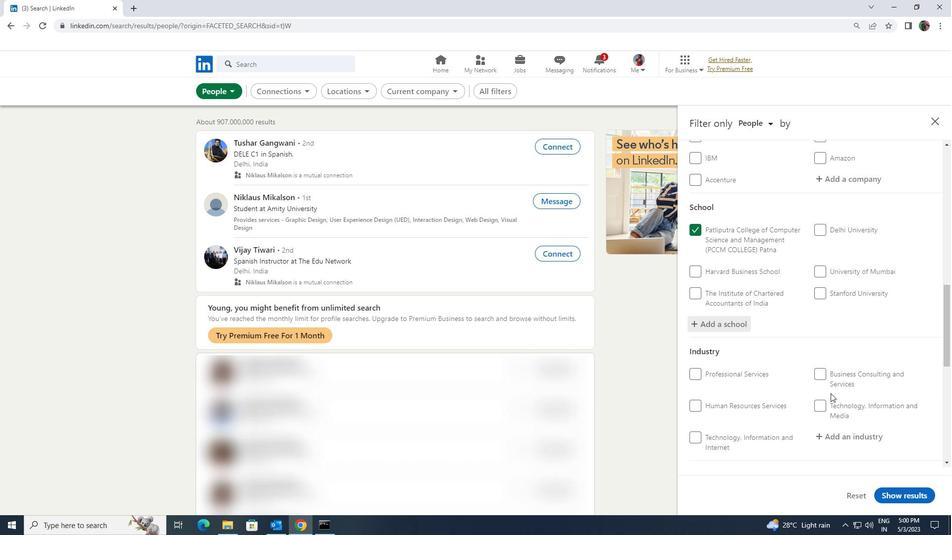 
Action: Mouse moved to (845, 338)
Screenshot: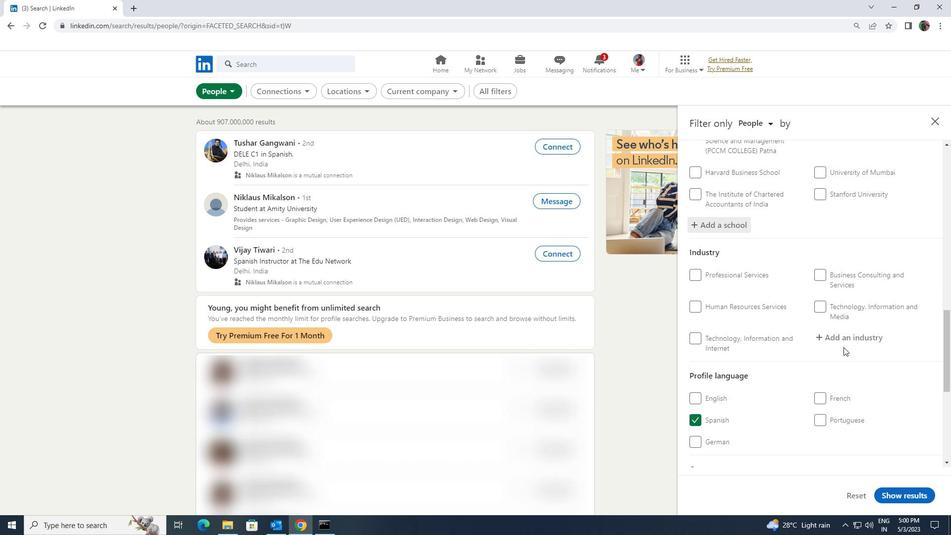 
Action: Mouse pressed left at (845, 338)
Screenshot: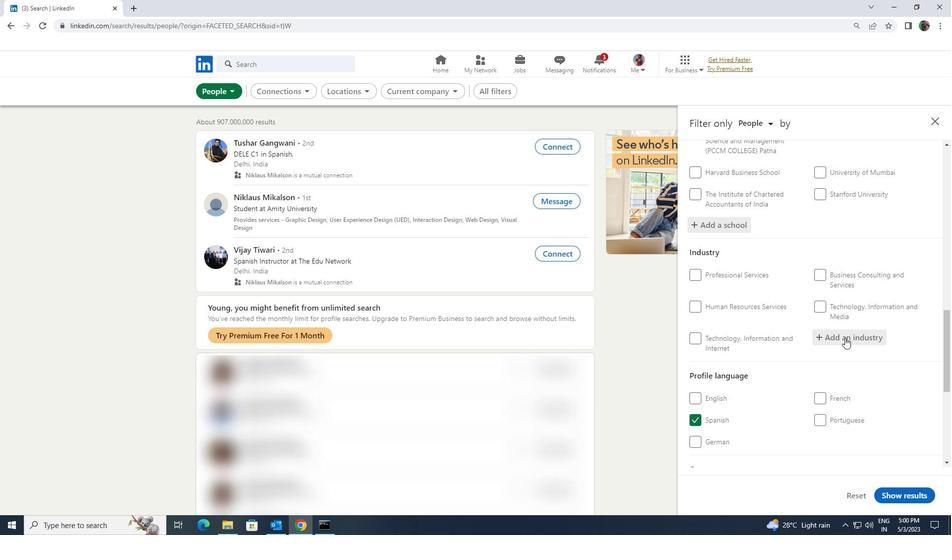 
Action: Key pressed <Key.shift><Key.shift><Key.shift>RENEW
Screenshot: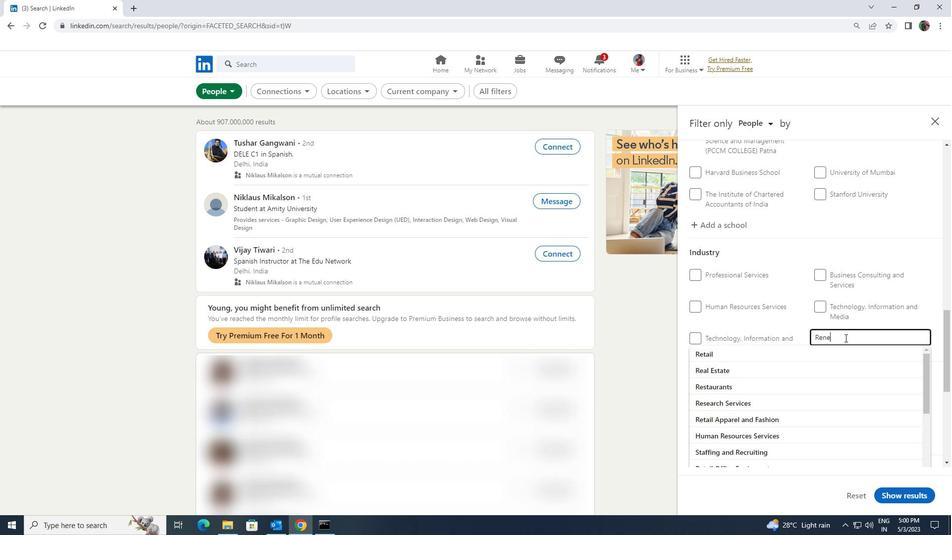 
Action: Mouse moved to (850, 350)
Screenshot: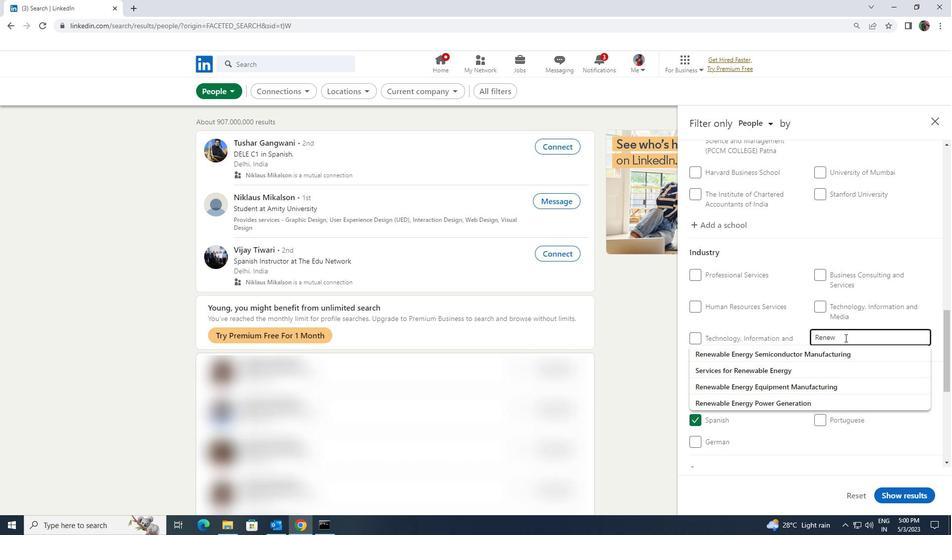 
Action: Mouse pressed left at (850, 350)
Screenshot: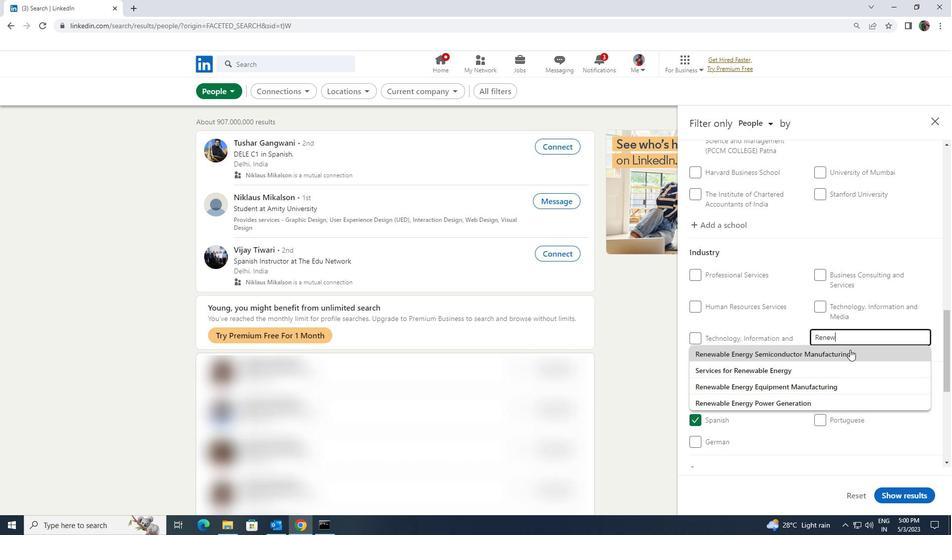 
Action: Mouse scrolled (850, 350) with delta (0, 0)
Screenshot: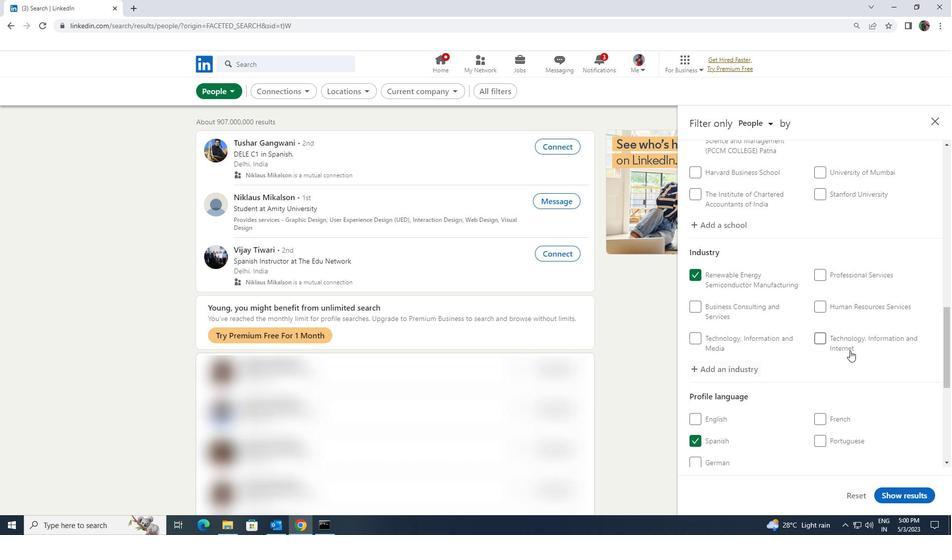 
Action: Mouse scrolled (850, 350) with delta (0, 0)
Screenshot: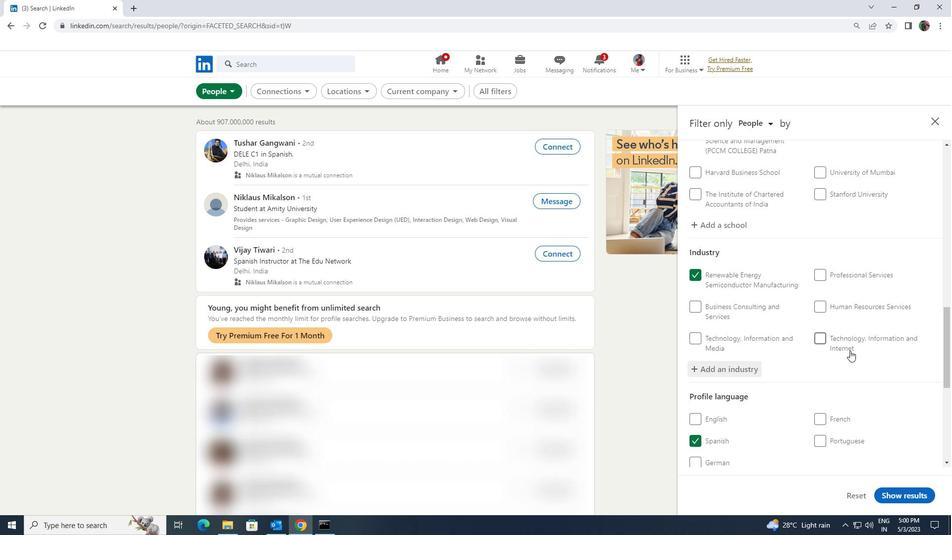
Action: Mouse scrolled (850, 350) with delta (0, 0)
Screenshot: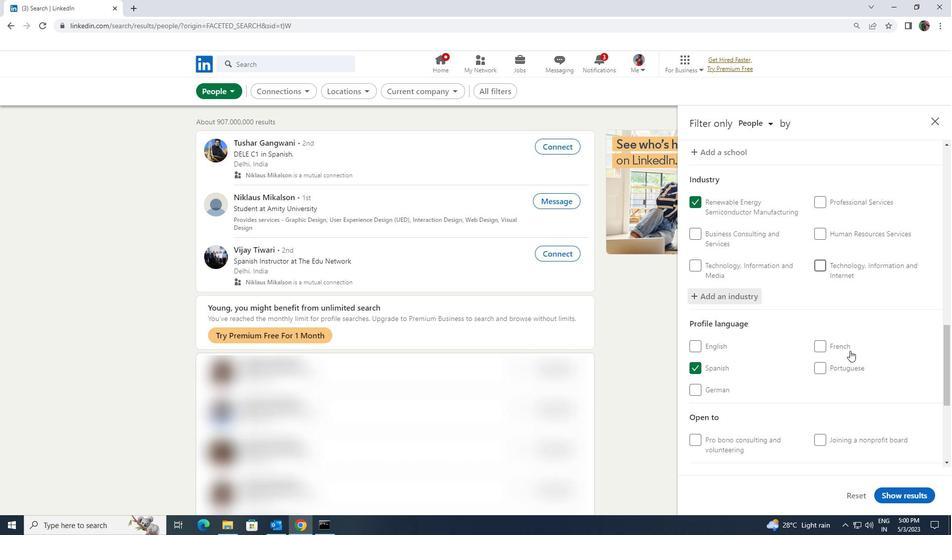 
Action: Mouse scrolled (850, 350) with delta (0, 0)
Screenshot: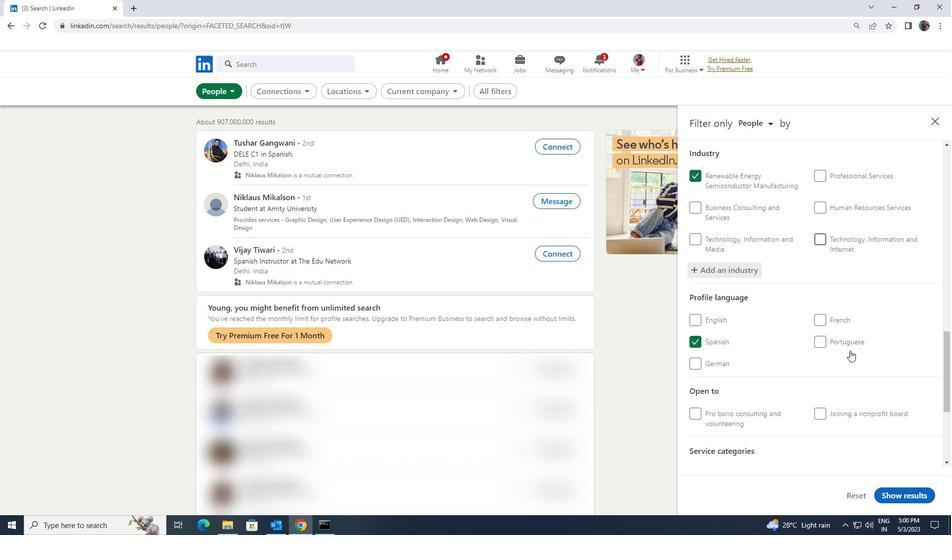 
Action: Mouse scrolled (850, 350) with delta (0, 0)
Screenshot: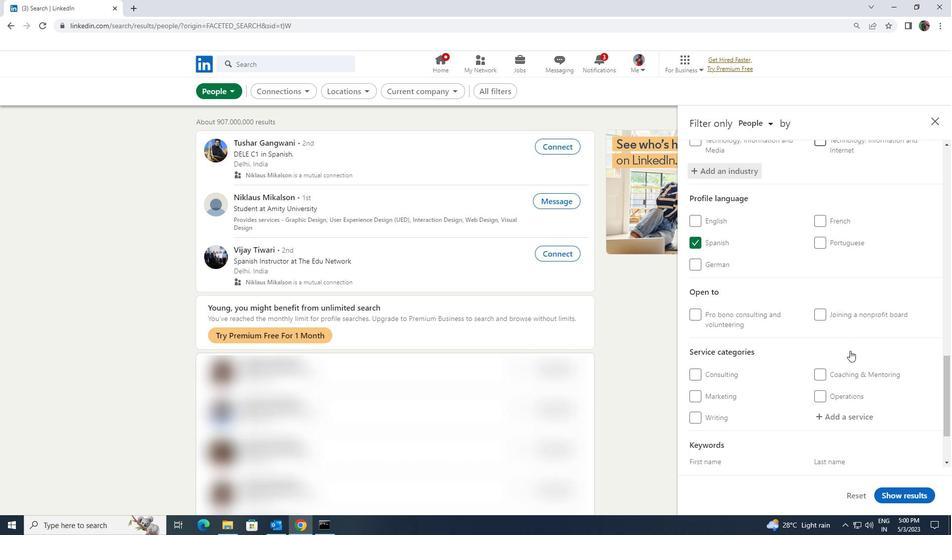 
Action: Mouse moved to (851, 363)
Screenshot: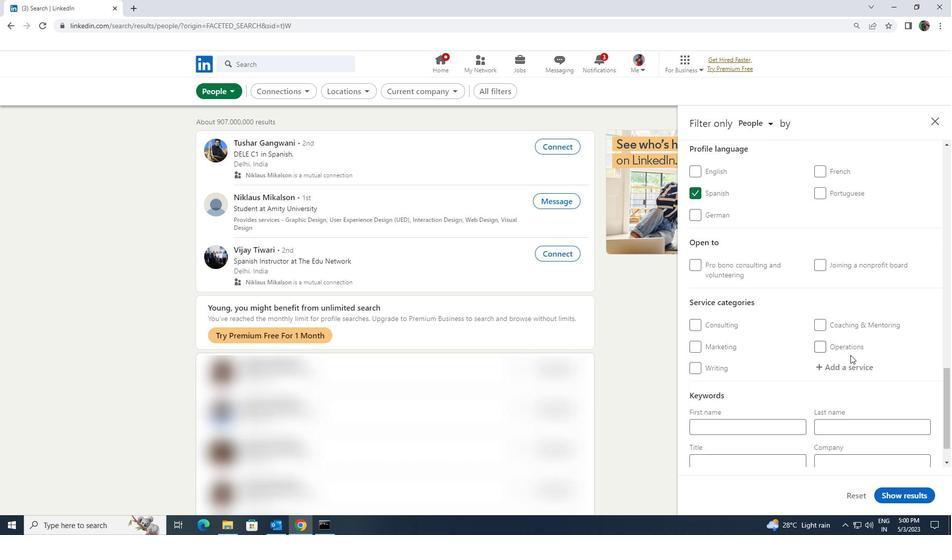 
Action: Mouse pressed left at (851, 363)
Screenshot: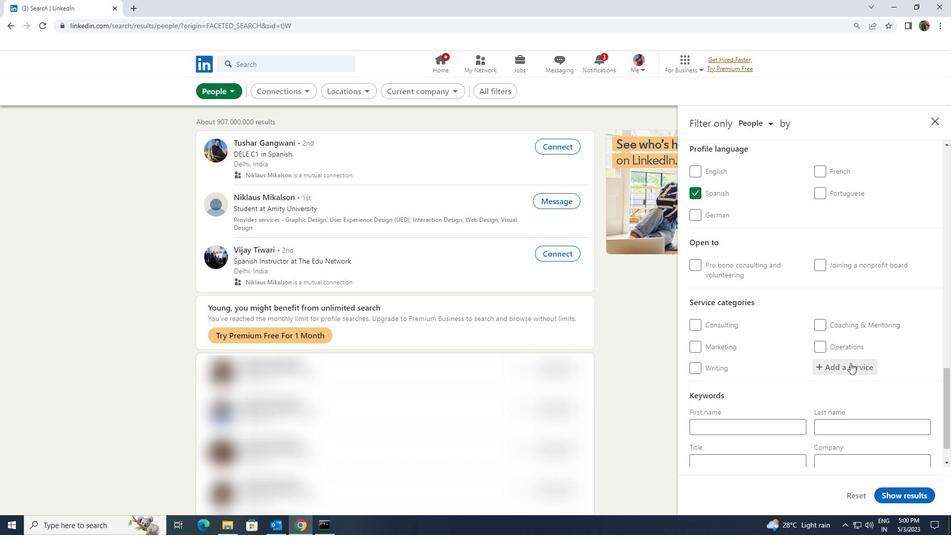 
Action: Key pressed <Key.shift><Key.shift><Key.shift><Key.shift><Key.shift><Key.shift><Key.shift><Key.shift><Key.shift><Key.shift><Key.shift><Key.shift><Key.shift><Key.shift><Key.shift><Key.shift>DJIN
Screenshot: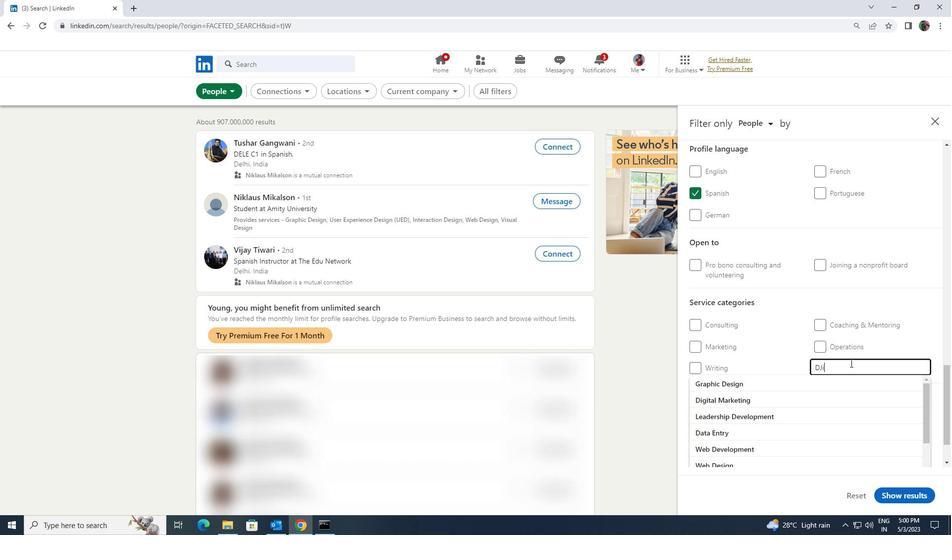 
Action: Mouse moved to (845, 375)
Screenshot: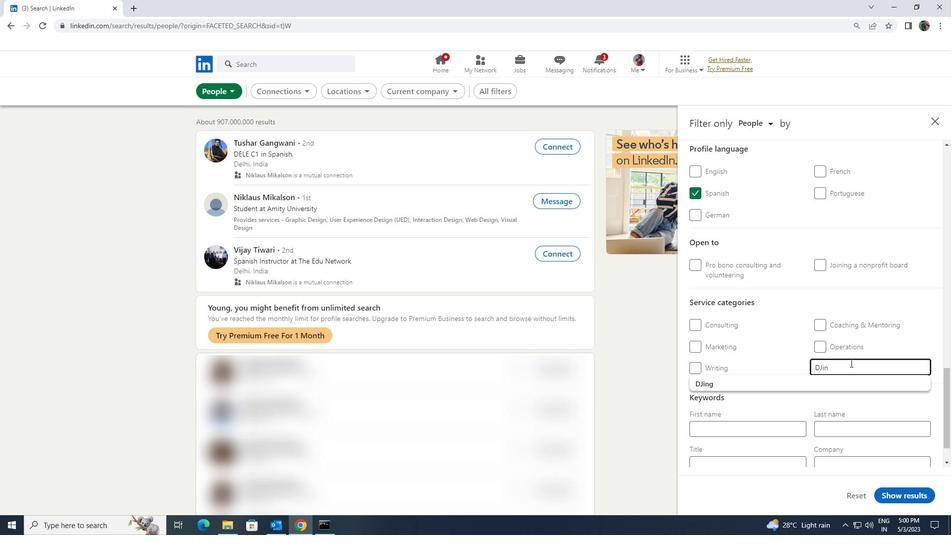 
Action: Mouse pressed left at (845, 375)
Screenshot: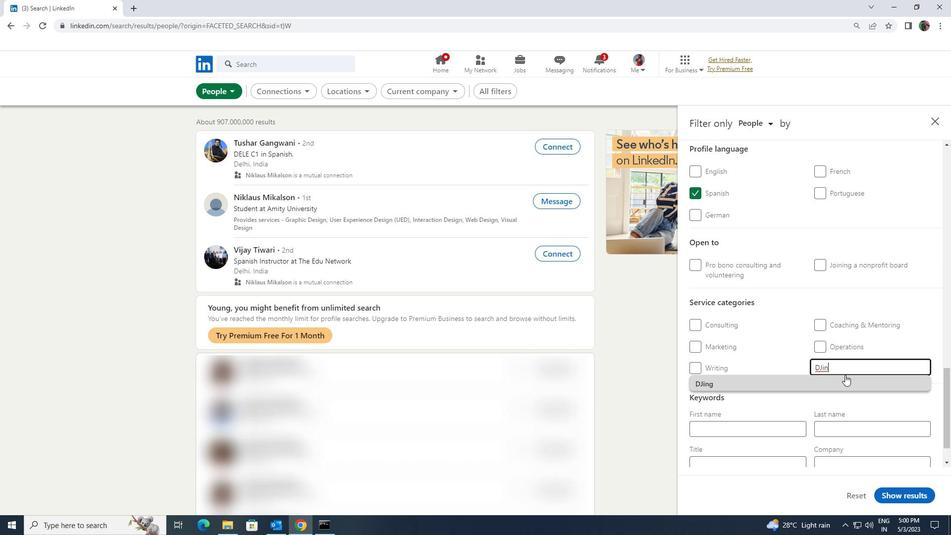 
Action: Mouse scrolled (845, 374) with delta (0, 0)
Screenshot: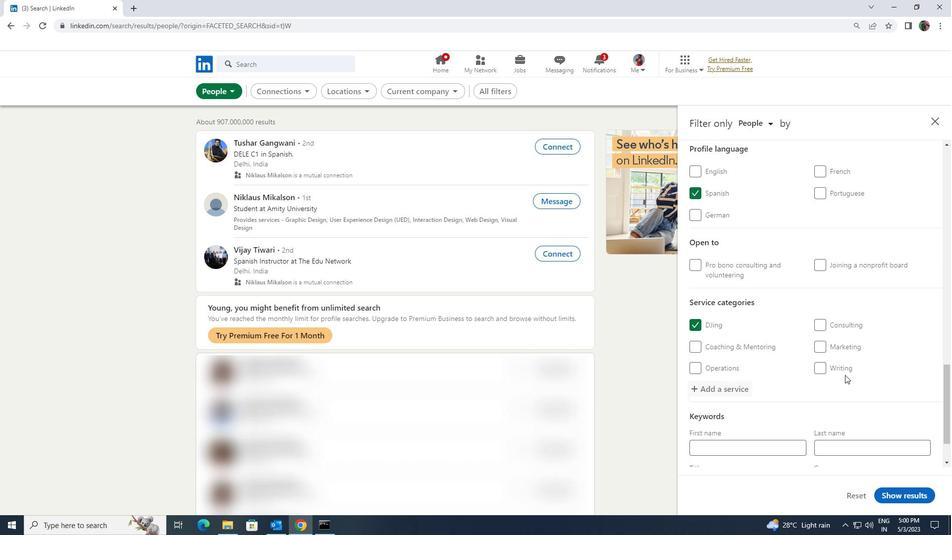 
Action: Mouse scrolled (845, 374) with delta (0, 0)
Screenshot: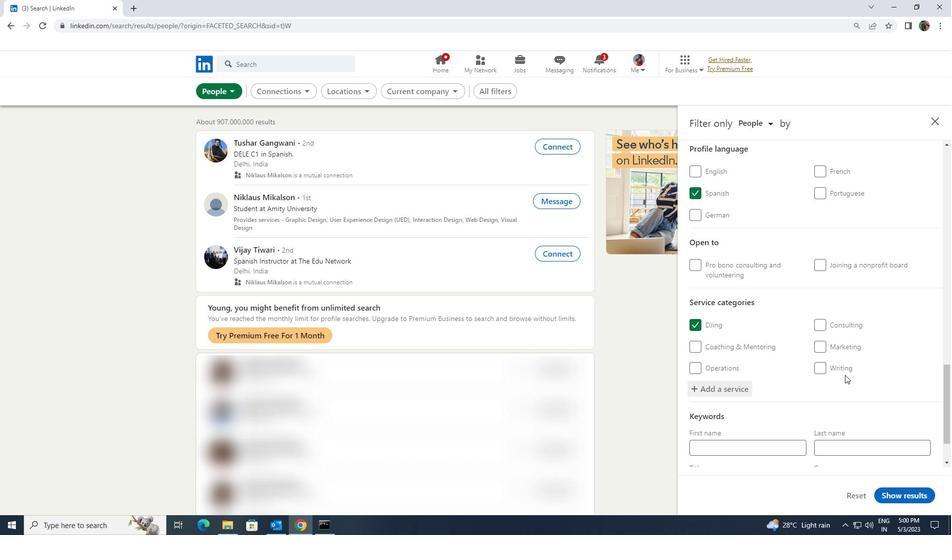 
Action: Mouse scrolled (845, 374) with delta (0, 0)
Screenshot: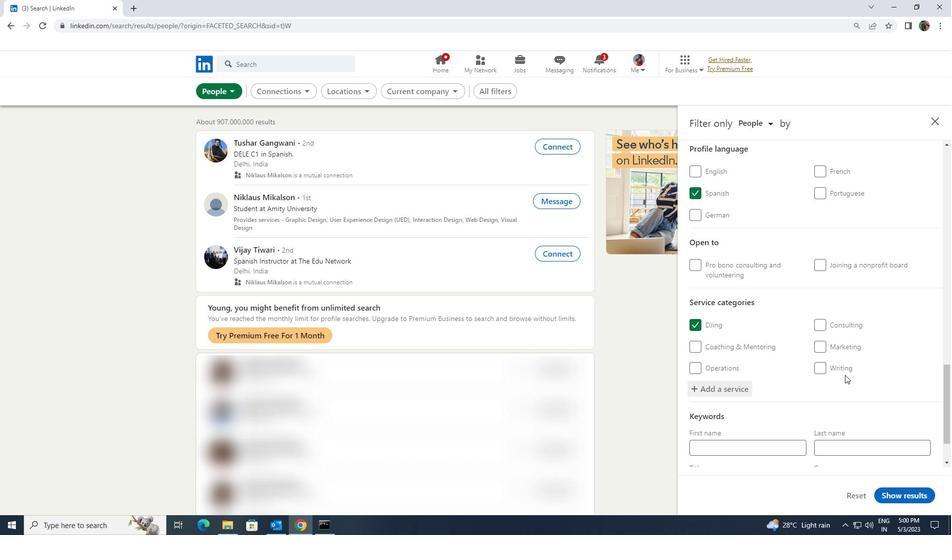 
Action: Mouse moved to (801, 421)
Screenshot: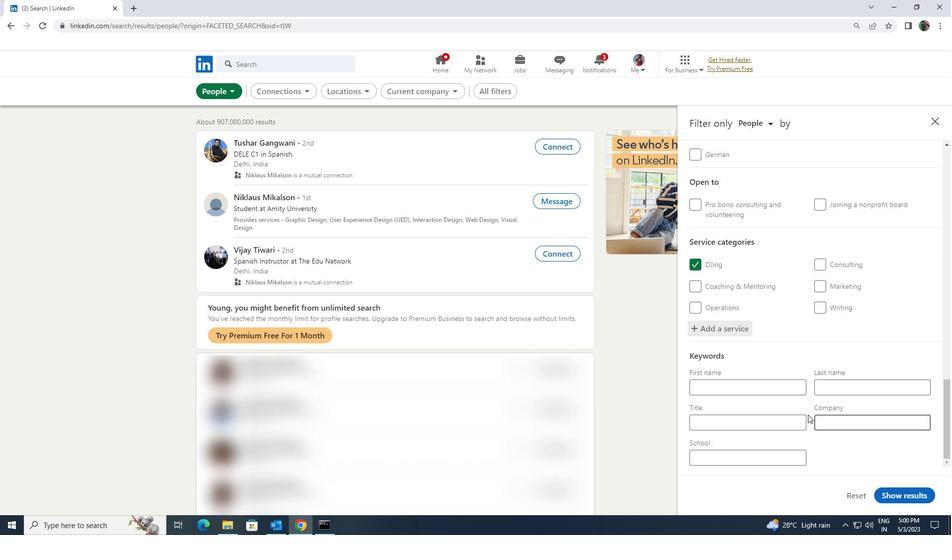 
Action: Mouse pressed left at (801, 421)
Screenshot: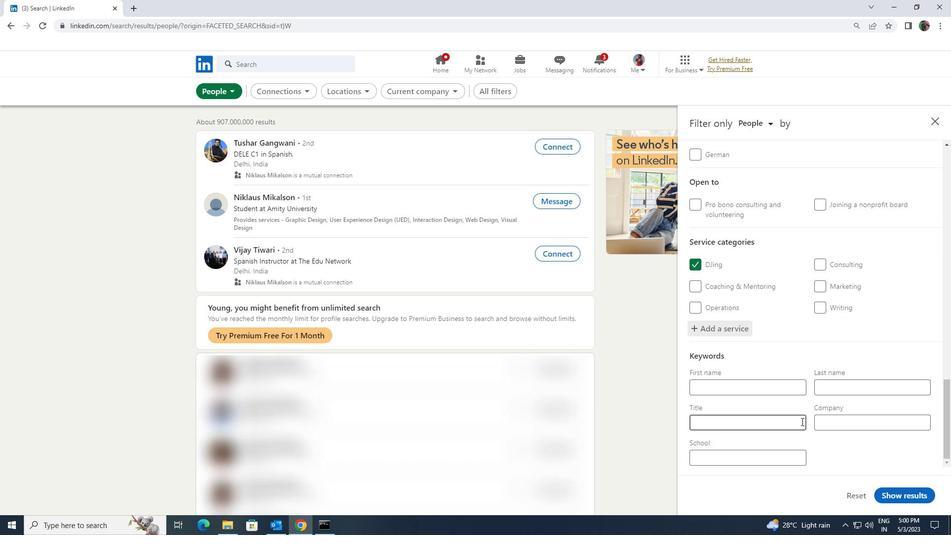 
Action: Key pressed <Key.shift><Key.shift><Key.shift><Key.shift>VIDEO<Key.space><Key.shift>GAME<Key.space>WRITER
Screenshot: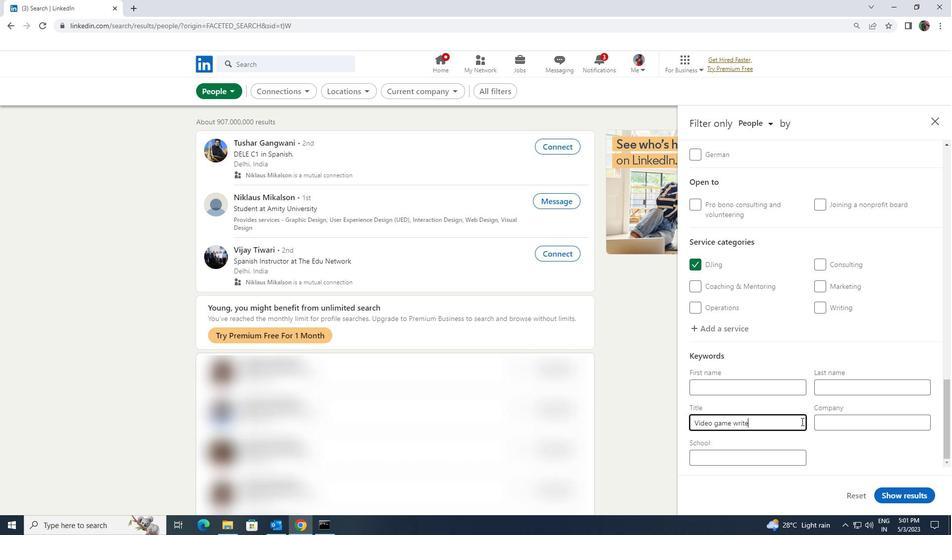 
Action: Mouse moved to (894, 488)
Screenshot: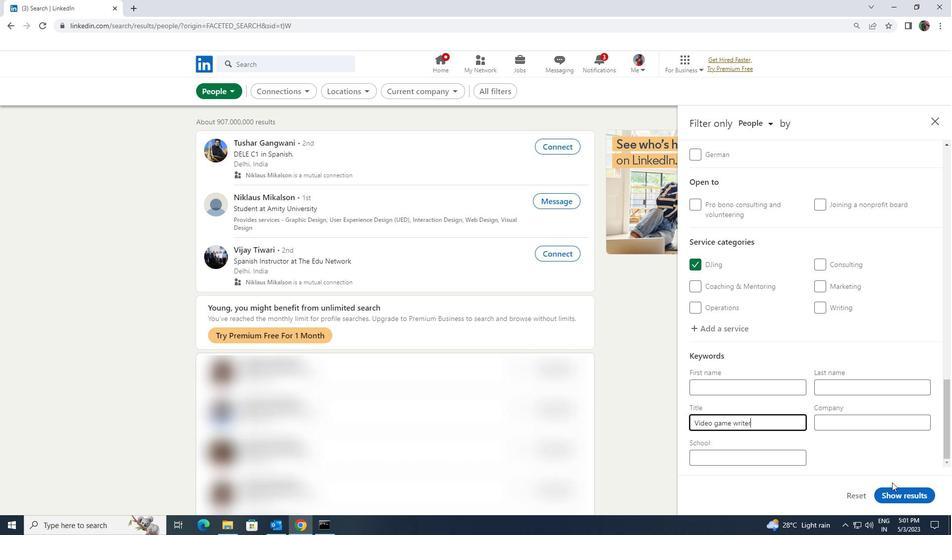 
Action: Mouse pressed left at (894, 488)
Screenshot: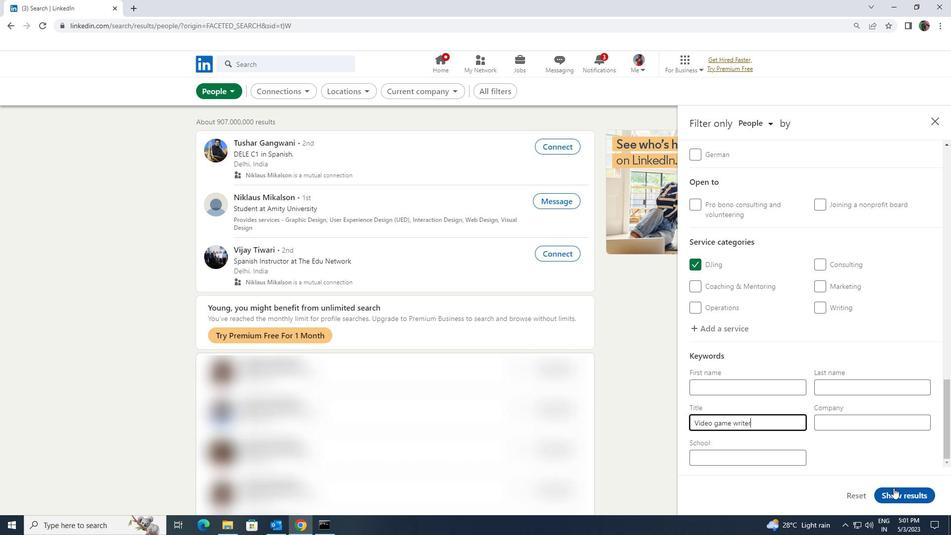 
